 Task: Search one way flight ticket for 2 adults, 2 infants in seat and 1 infant on lap in first from Staunton/waynesboro/harrisonburg: Shenandoah Valley Regional Airport to Gillette: Gillette Campbell County Airport on 5-1-2023. Choice of flights is American. Number of bags: 1 checked bag. Price is upto 45000. Outbound departure time preference is 20:30.
Action: Mouse moved to (195, 355)
Screenshot: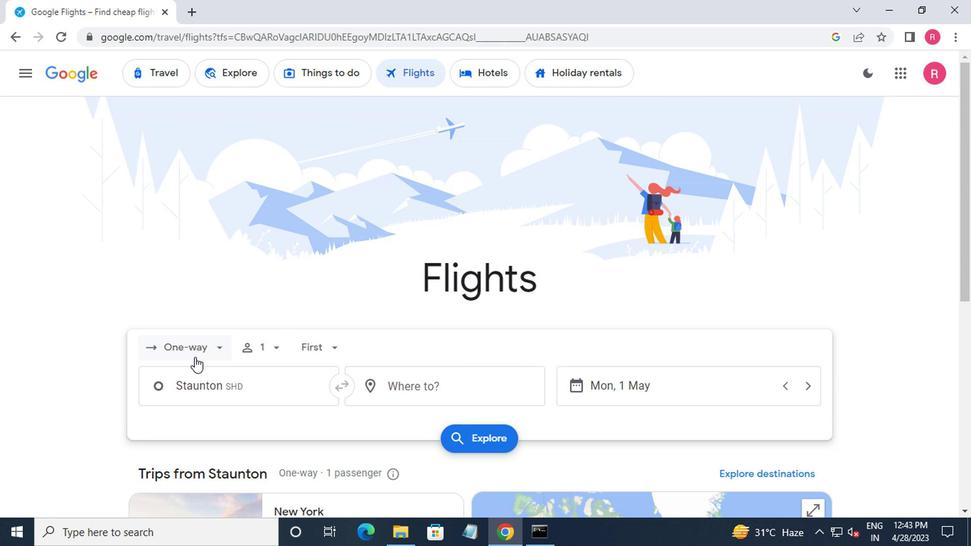 
Action: Mouse pressed left at (195, 355)
Screenshot: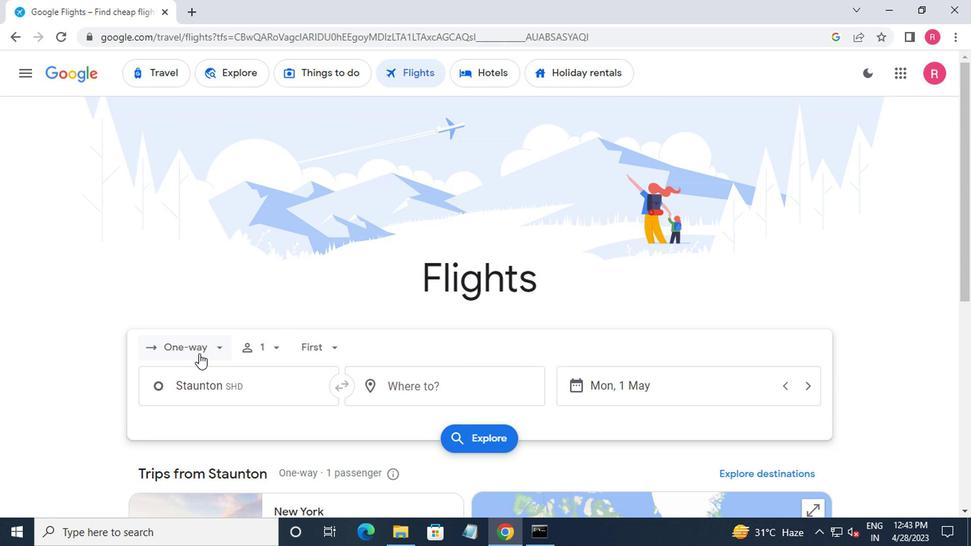 
Action: Mouse moved to (184, 420)
Screenshot: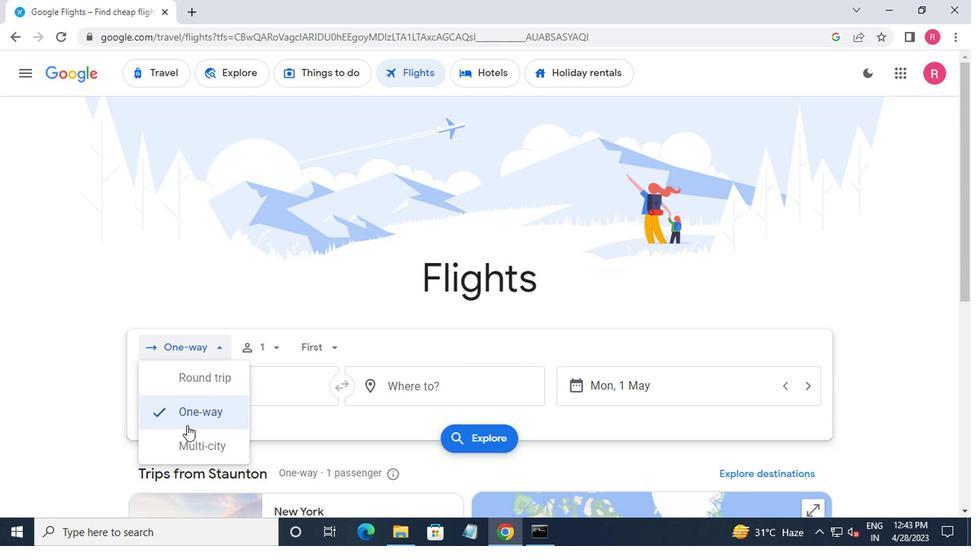 
Action: Mouse pressed left at (184, 420)
Screenshot: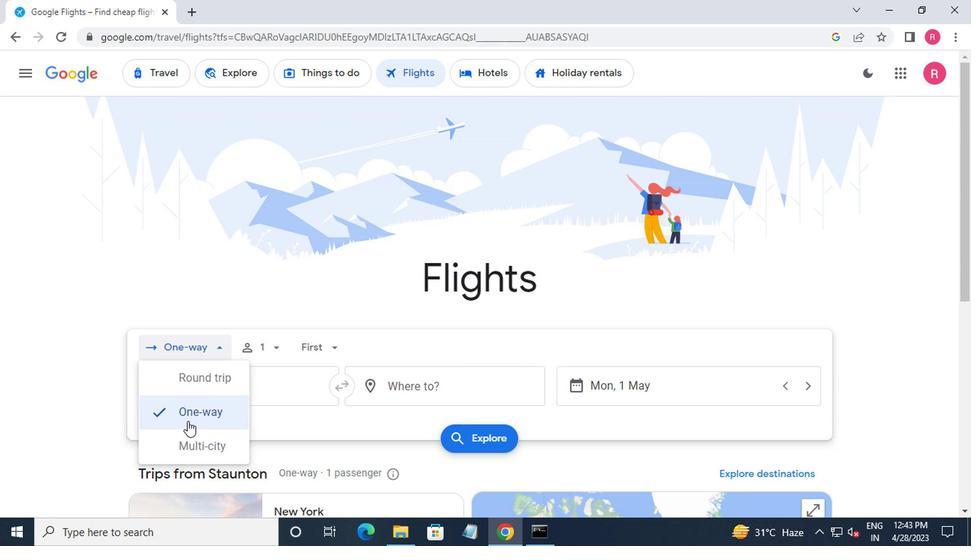 
Action: Mouse moved to (272, 355)
Screenshot: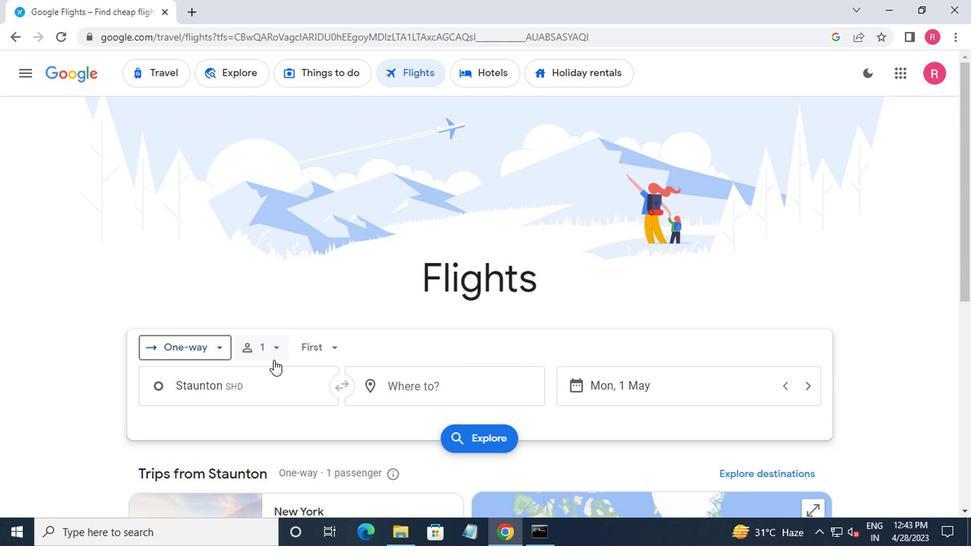 
Action: Mouse pressed left at (272, 355)
Screenshot: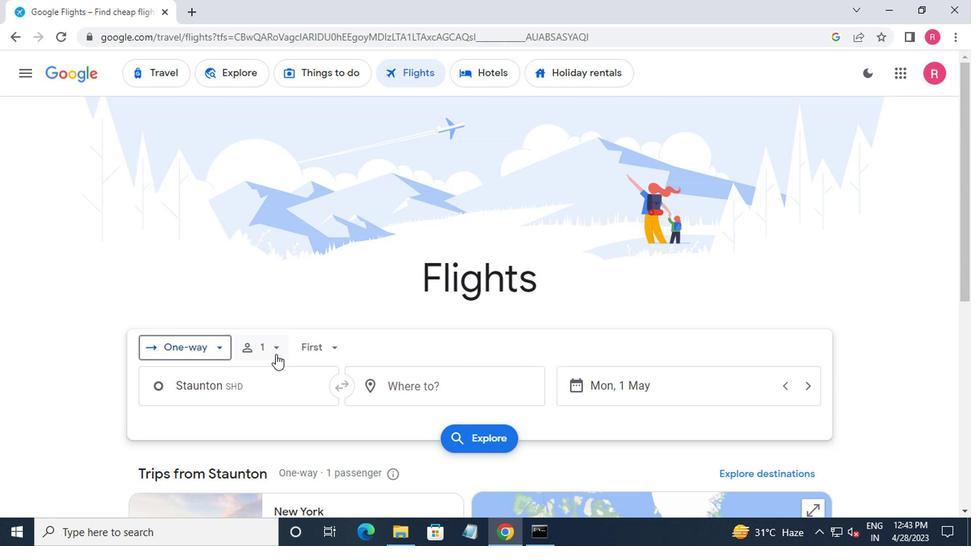 
Action: Mouse moved to (379, 426)
Screenshot: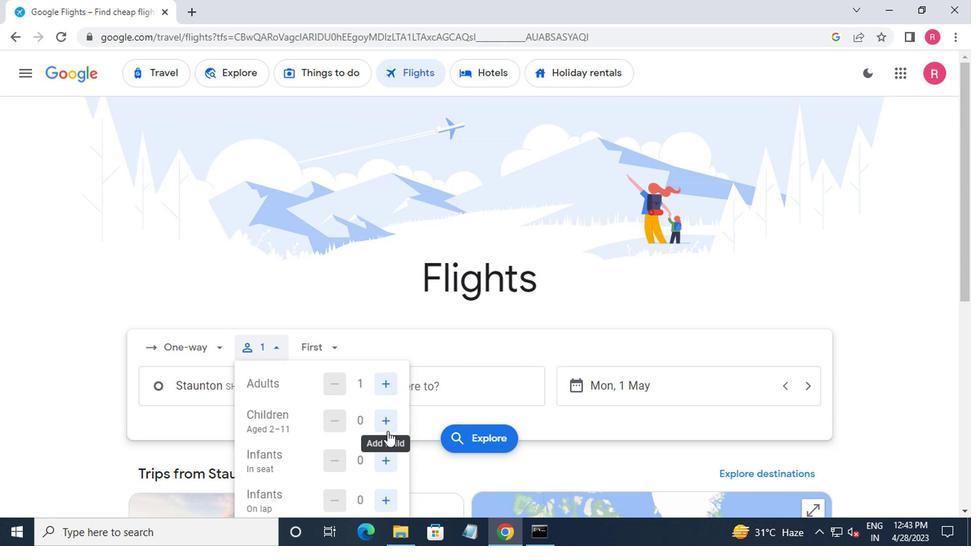 
Action: Mouse pressed left at (379, 426)
Screenshot: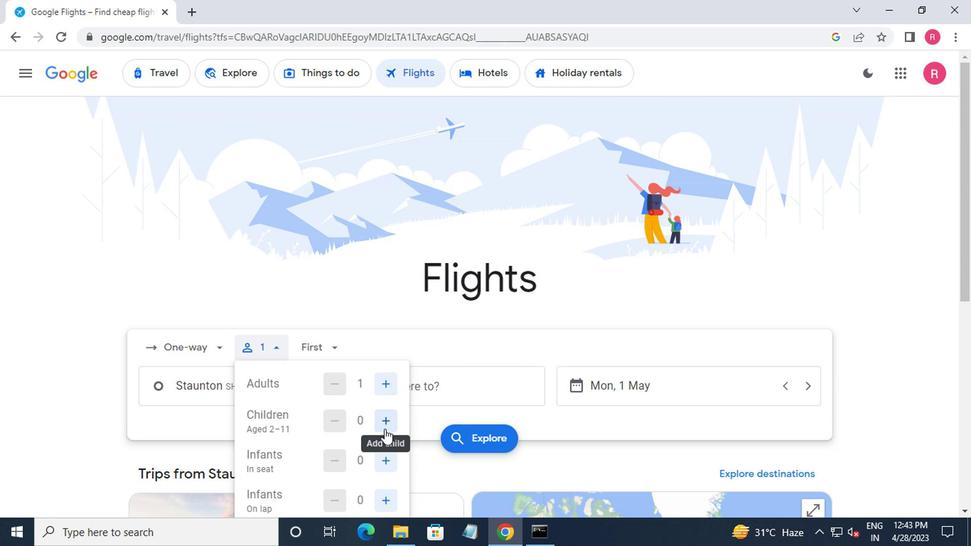 
Action: Mouse moved to (384, 459)
Screenshot: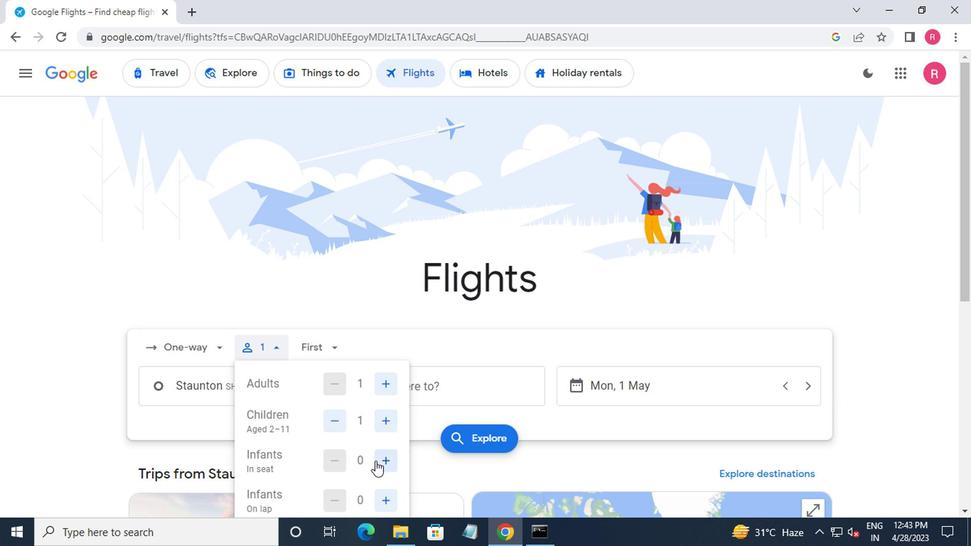 
Action: Mouse pressed left at (384, 459)
Screenshot: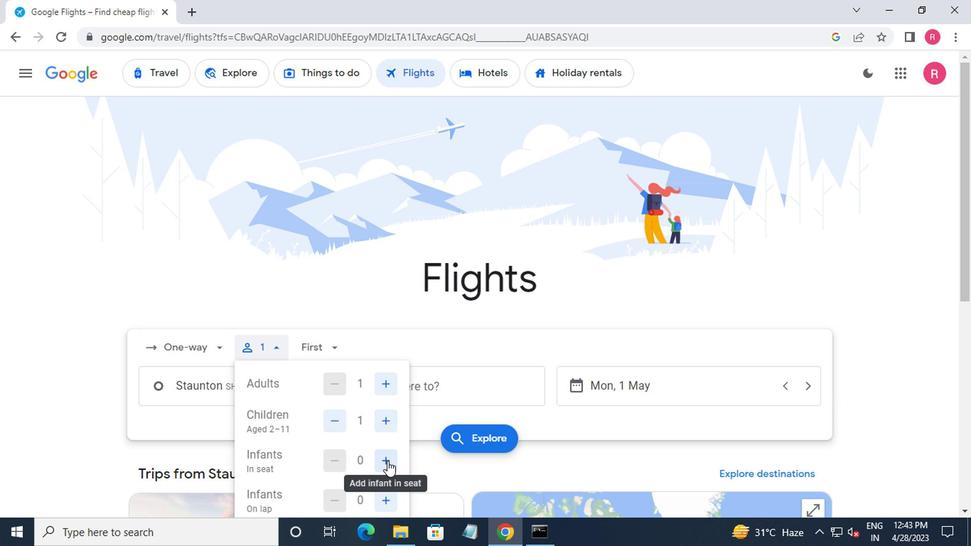 
Action: Mouse moved to (310, 344)
Screenshot: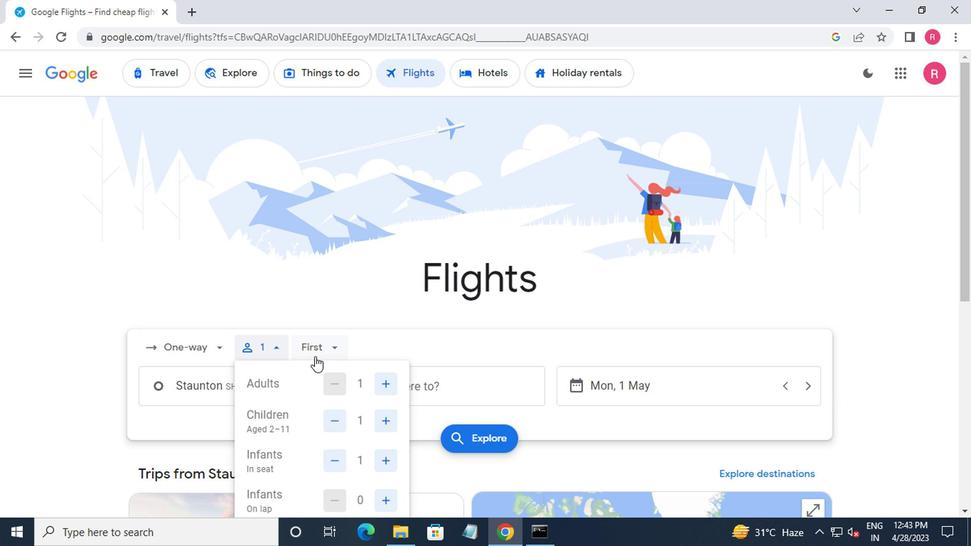 
Action: Mouse pressed left at (310, 344)
Screenshot: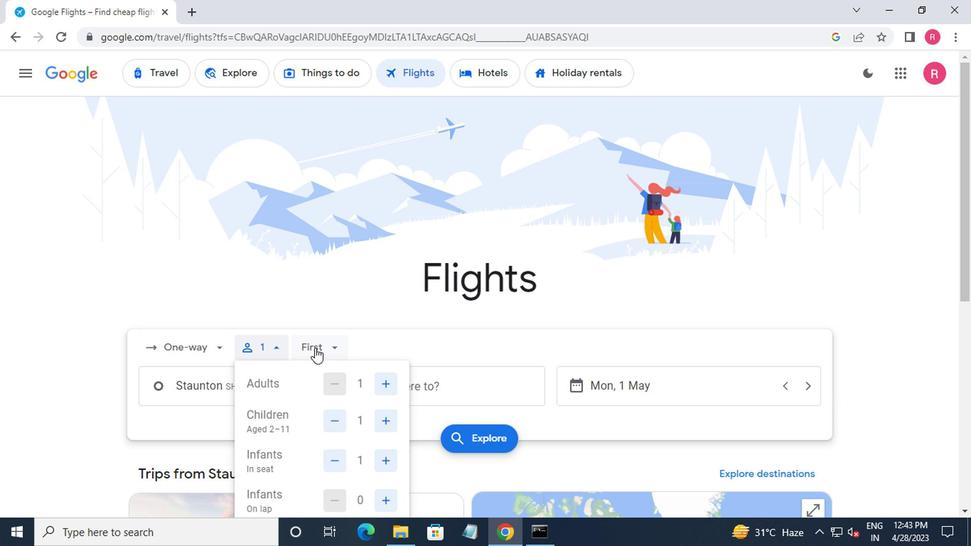 
Action: Mouse moved to (363, 407)
Screenshot: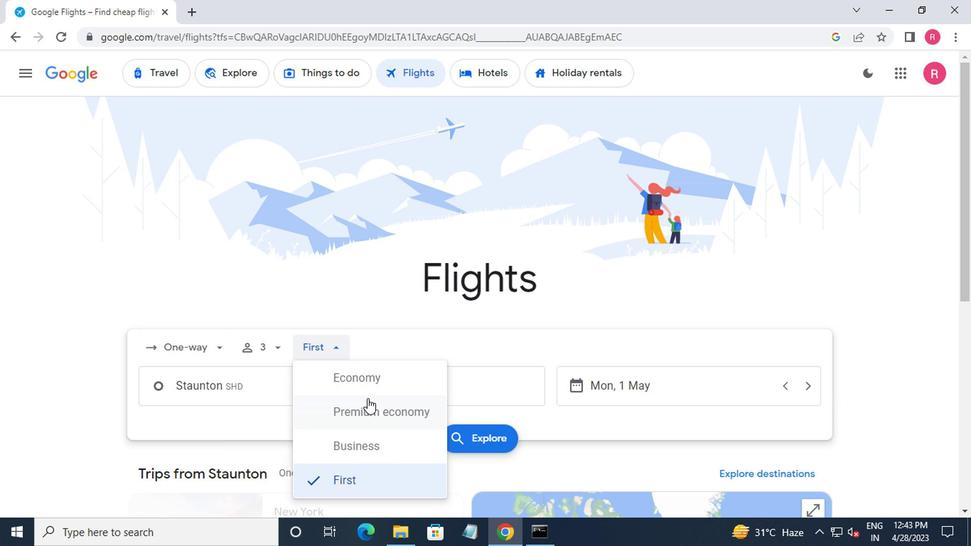 
Action: Mouse pressed left at (363, 407)
Screenshot: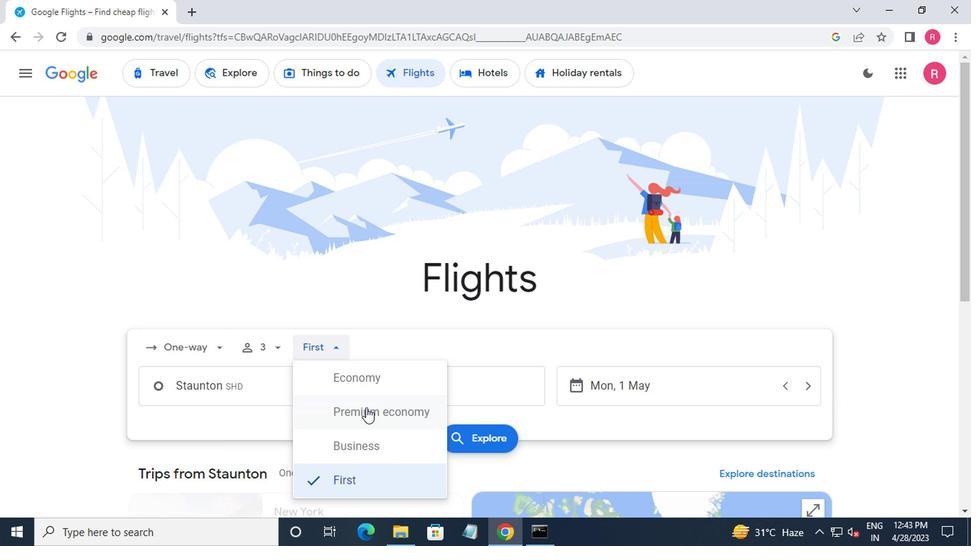 
Action: Mouse moved to (266, 397)
Screenshot: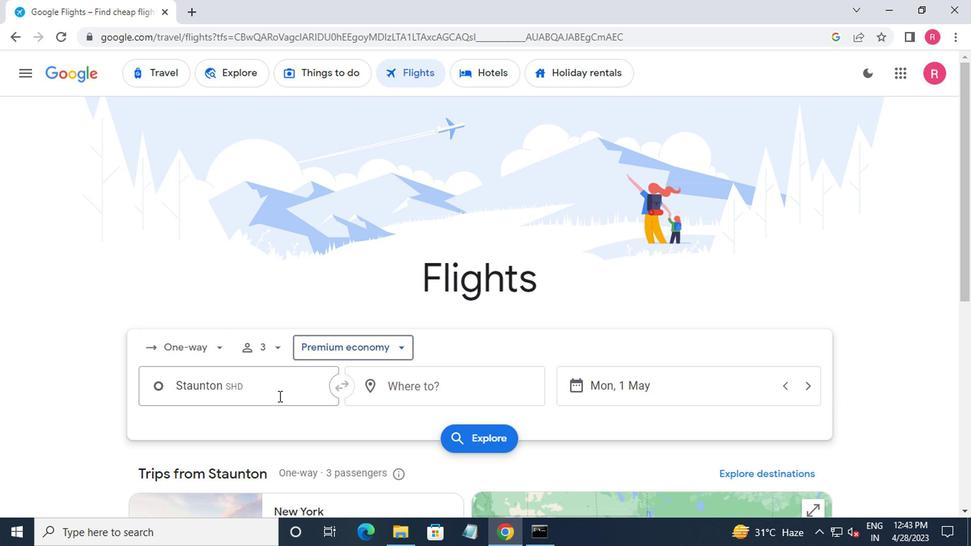 
Action: Mouse pressed left at (266, 397)
Screenshot: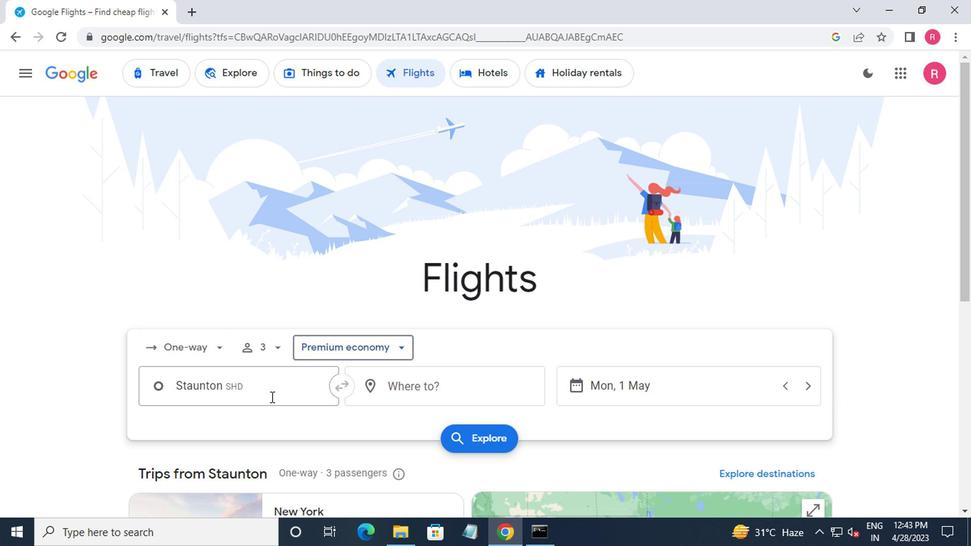 
Action: Mouse moved to (263, 407)
Screenshot: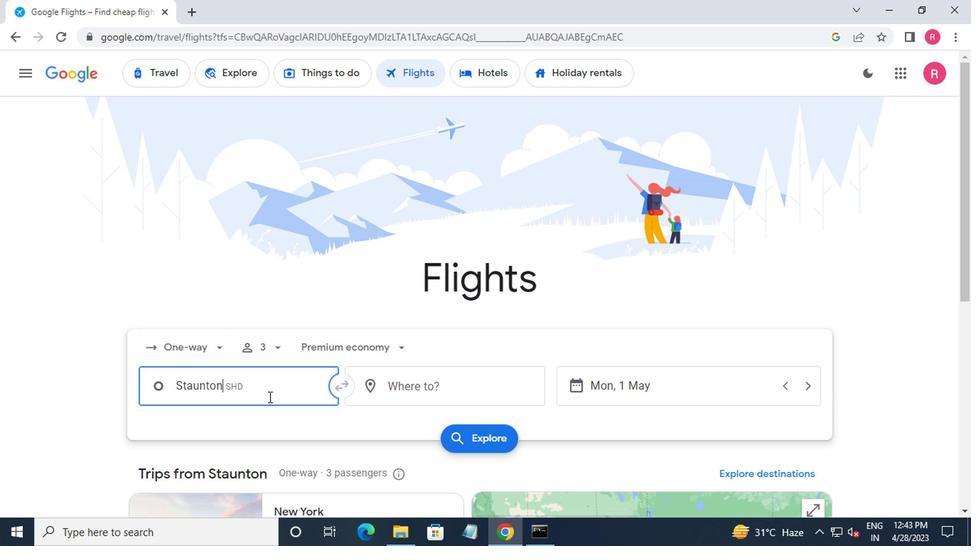 
Action: Key pressed <Key.shift>RONALD<Key.space>
Screenshot: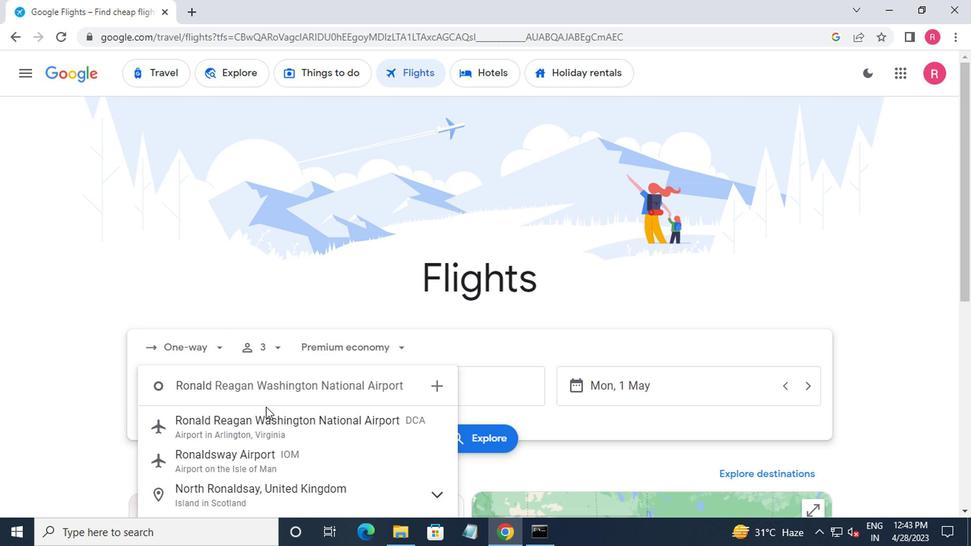 
Action: Mouse moved to (270, 424)
Screenshot: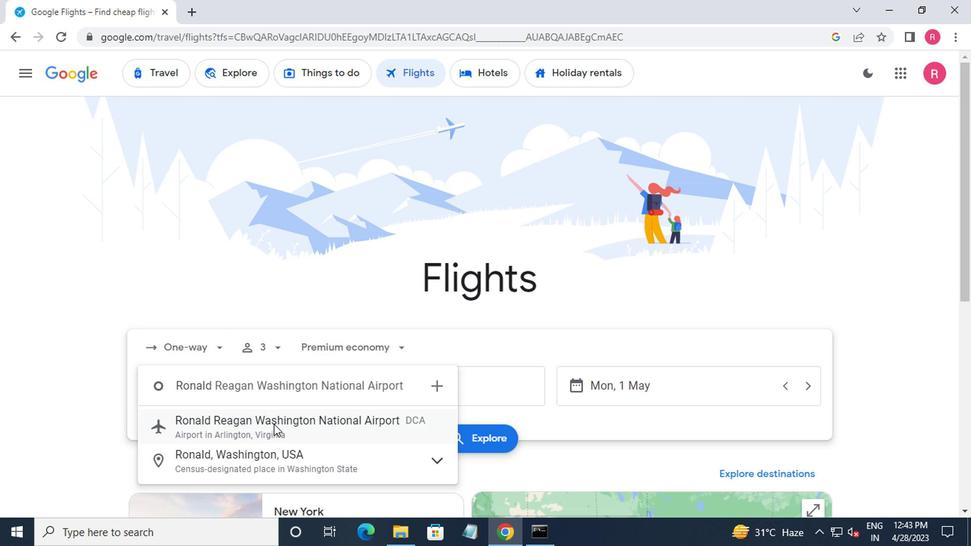 
Action: Mouse pressed left at (270, 424)
Screenshot: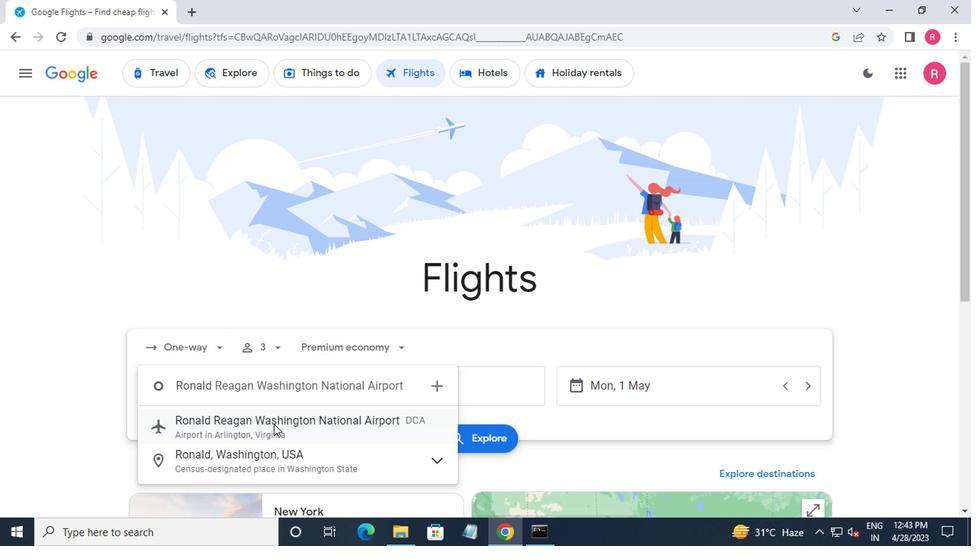 
Action: Mouse moved to (389, 383)
Screenshot: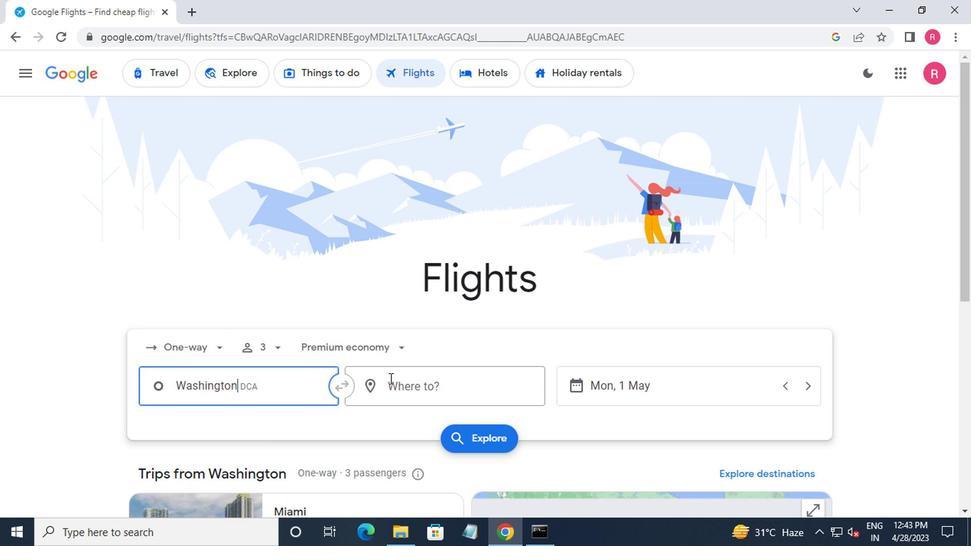 
Action: Mouse pressed left at (389, 383)
Screenshot: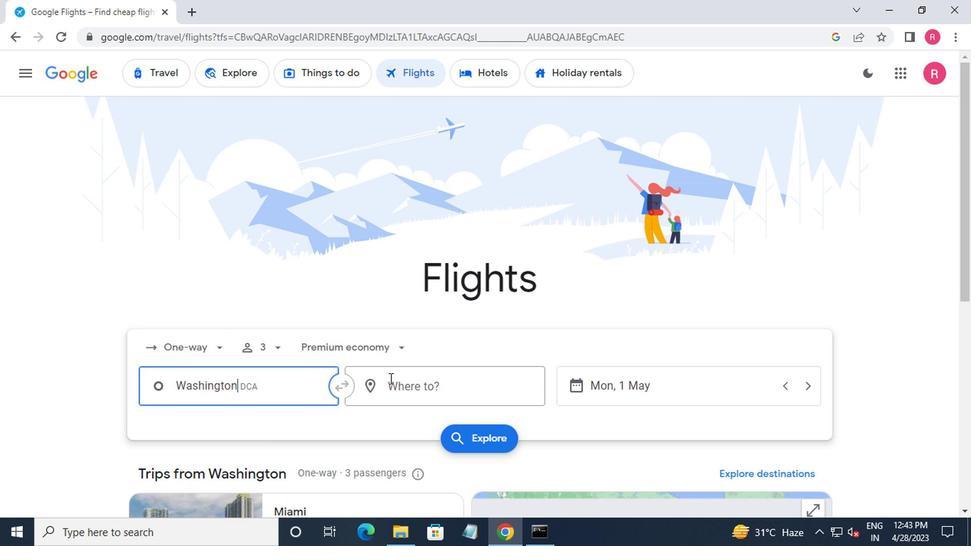 
Action: Mouse moved to (370, 333)
Screenshot: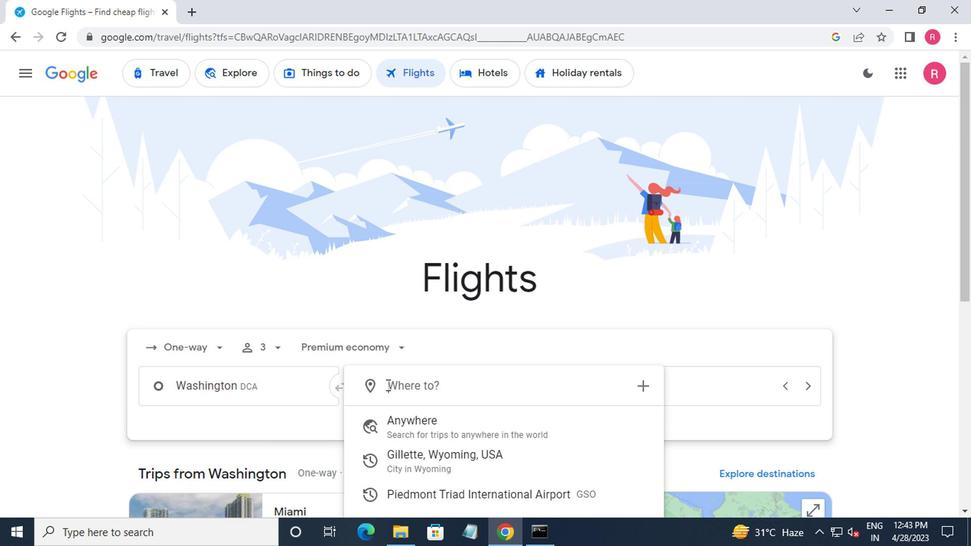 
Action: Key pressed <Key.shift>CHICAGO<Key.space><Key.shift>R
Screenshot: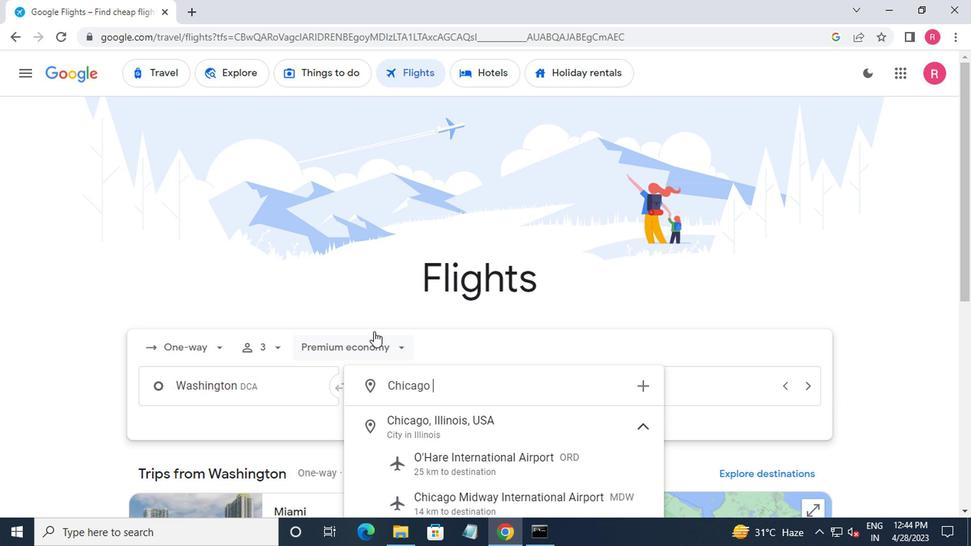 
Action: Mouse moved to (432, 425)
Screenshot: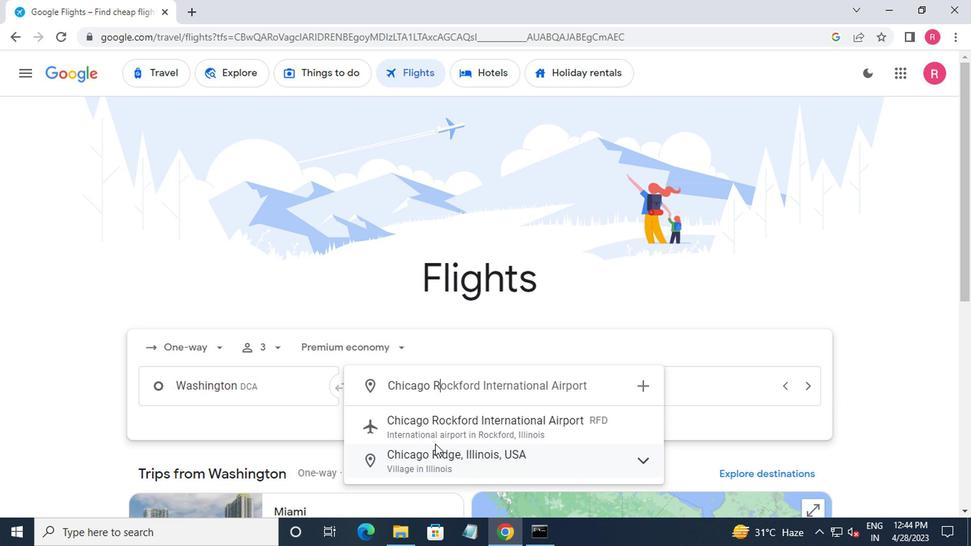 
Action: Mouse pressed left at (432, 425)
Screenshot: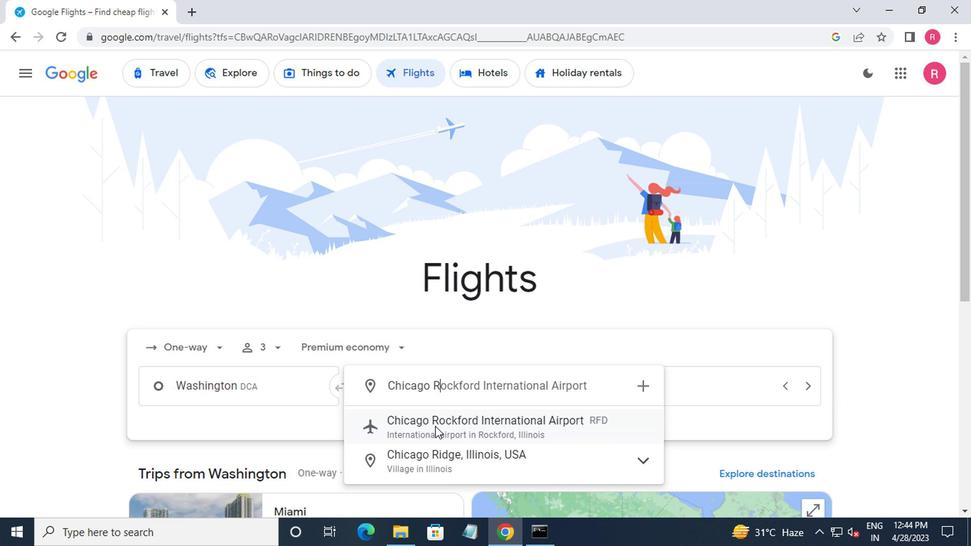 
Action: Mouse moved to (675, 397)
Screenshot: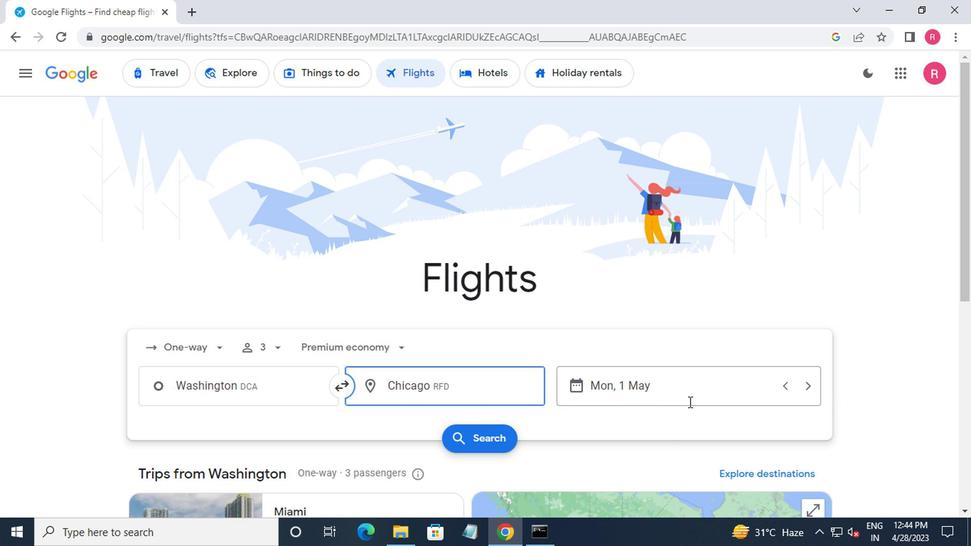 
Action: Mouse pressed left at (675, 397)
Screenshot: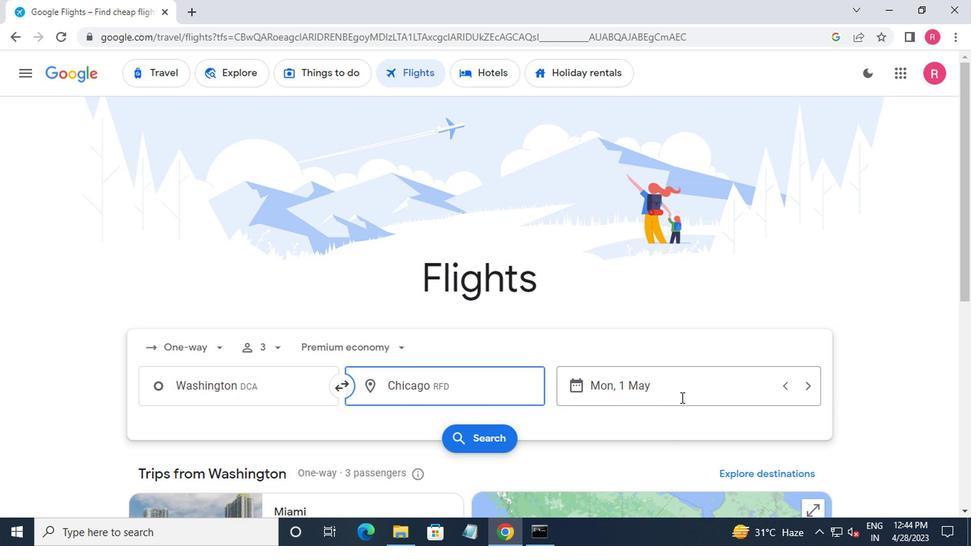 
Action: Mouse moved to (623, 271)
Screenshot: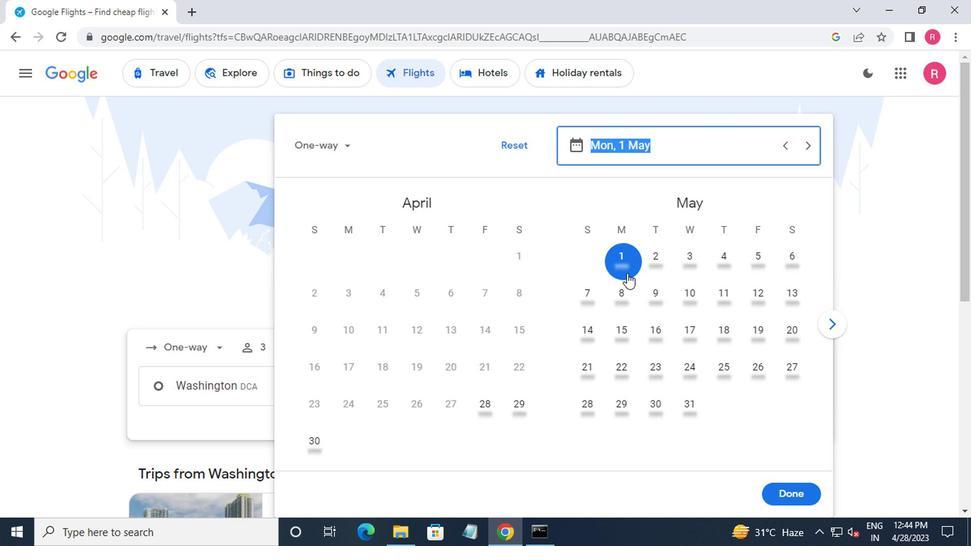 
Action: Mouse pressed left at (623, 271)
Screenshot: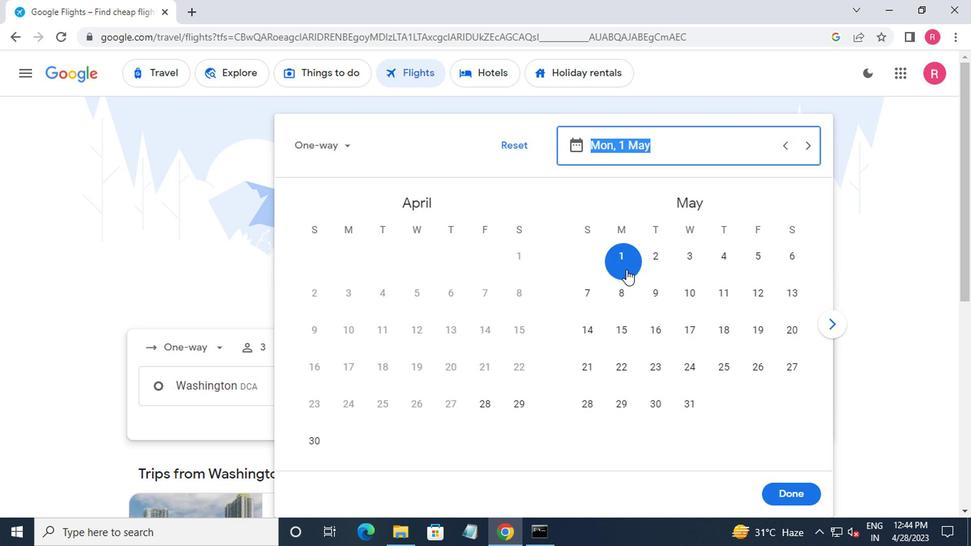 
Action: Mouse moved to (773, 489)
Screenshot: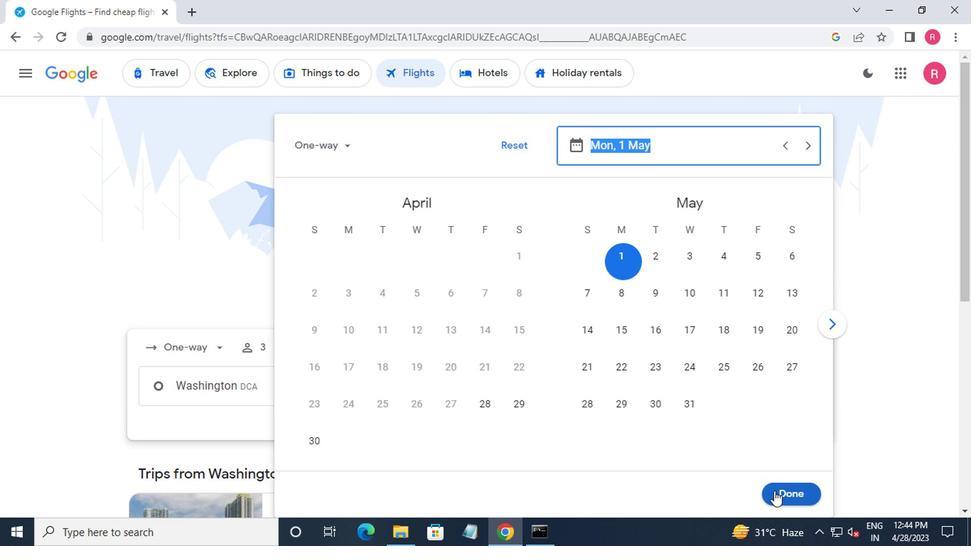
Action: Mouse pressed left at (773, 489)
Screenshot: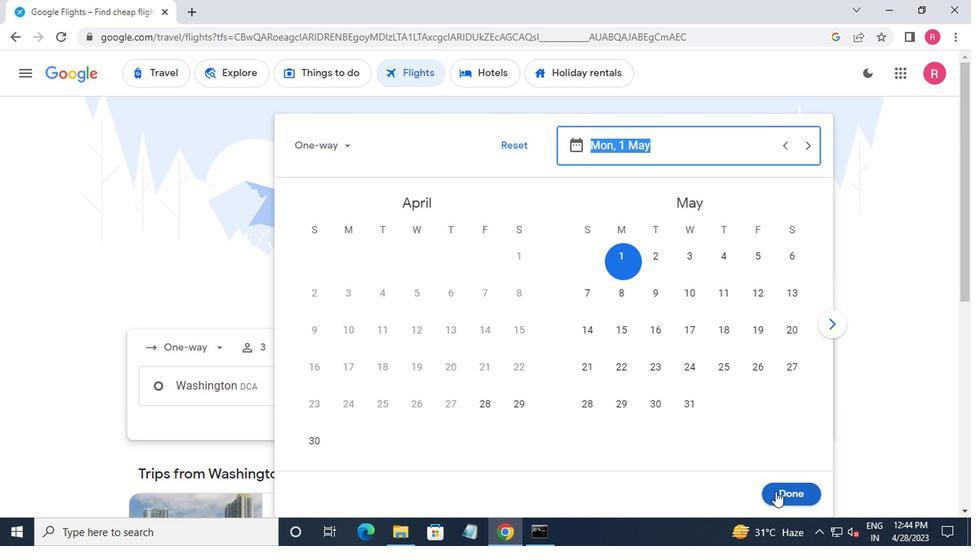 
Action: Mouse moved to (463, 441)
Screenshot: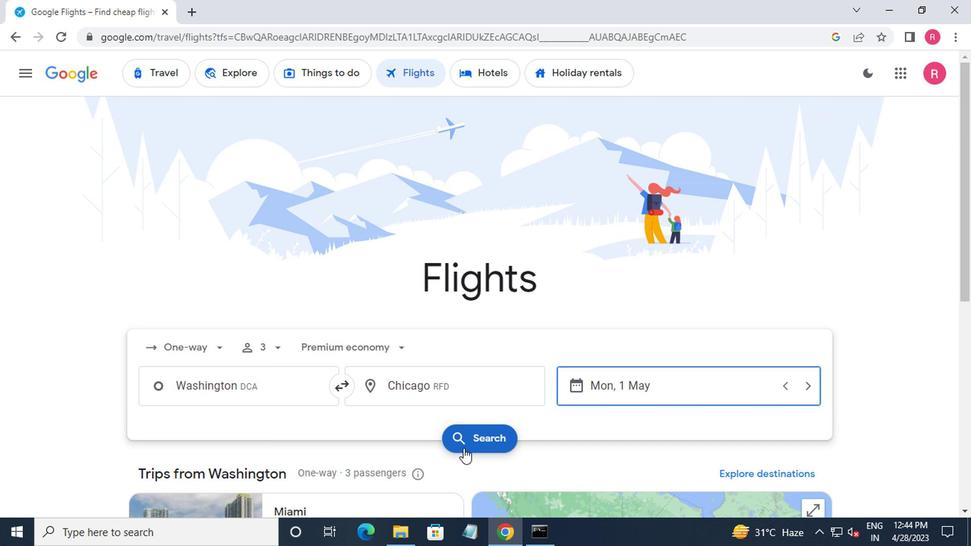 
Action: Mouse pressed left at (463, 441)
Screenshot: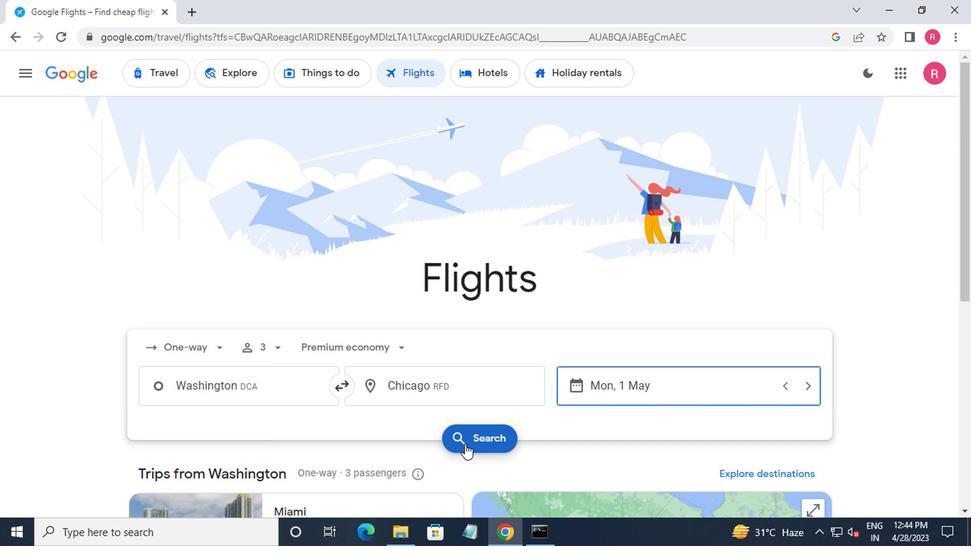 
Action: Mouse moved to (136, 213)
Screenshot: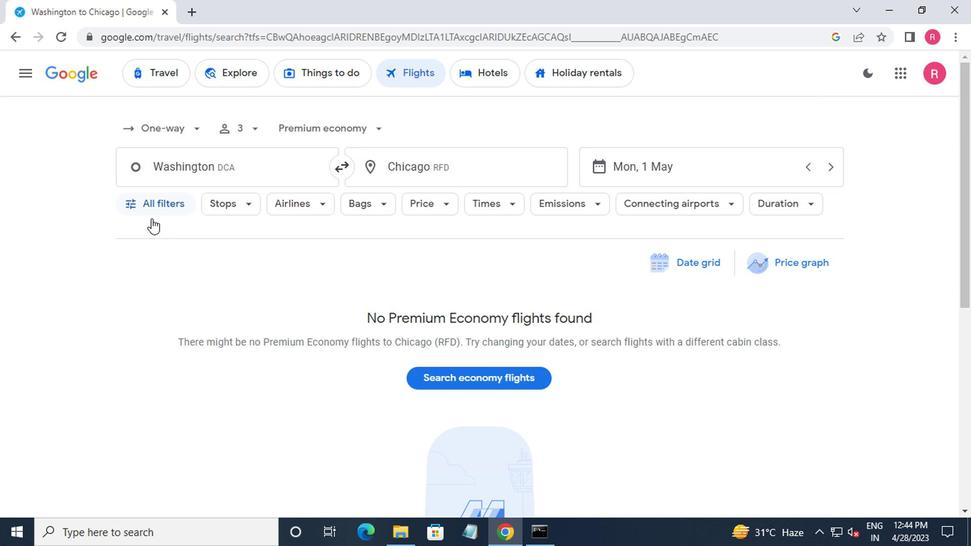 
Action: Mouse pressed left at (136, 213)
Screenshot: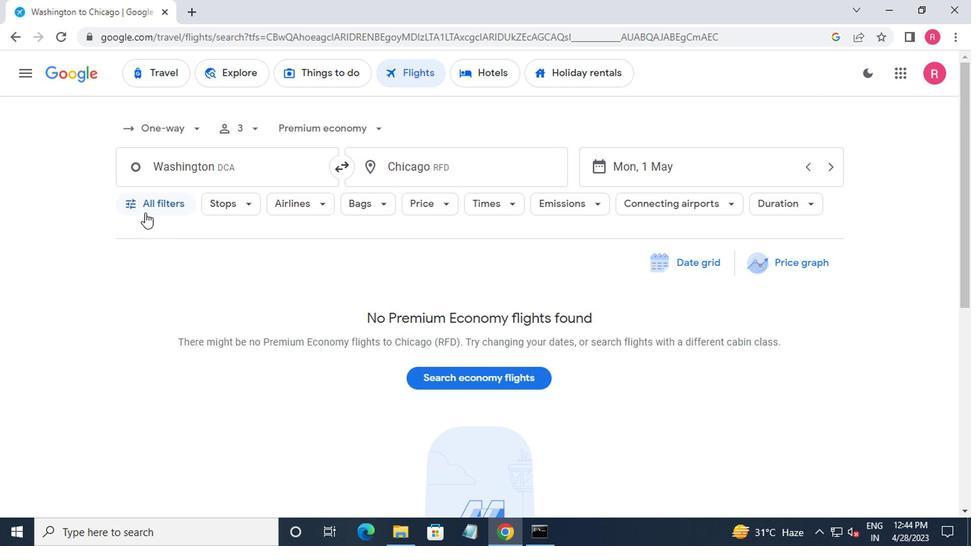
Action: Mouse moved to (191, 372)
Screenshot: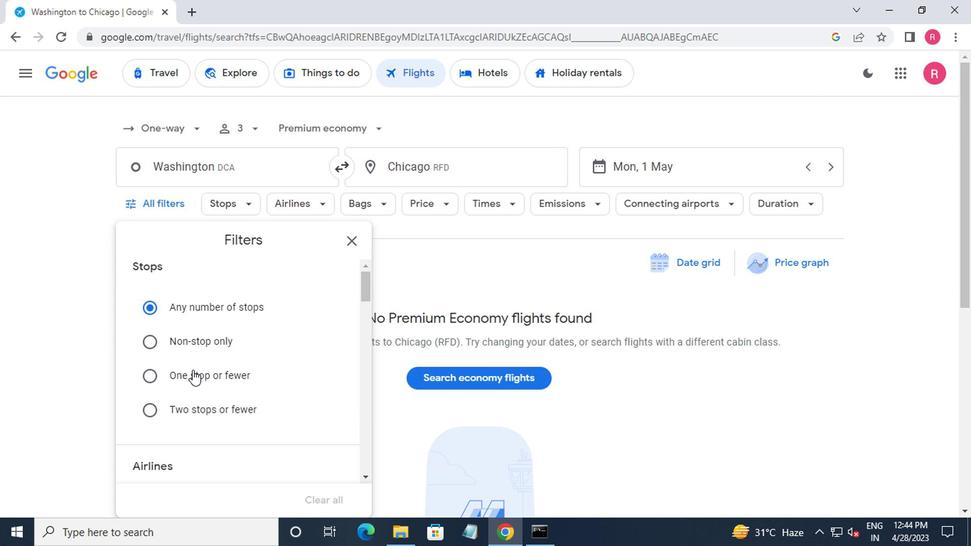 
Action: Mouse scrolled (191, 371) with delta (0, 0)
Screenshot: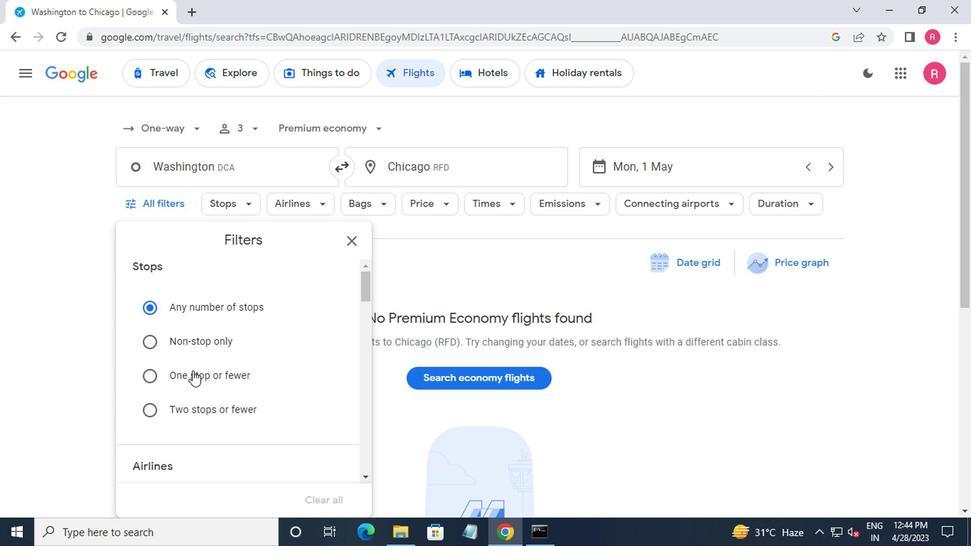 
Action: Mouse scrolled (191, 371) with delta (0, 0)
Screenshot: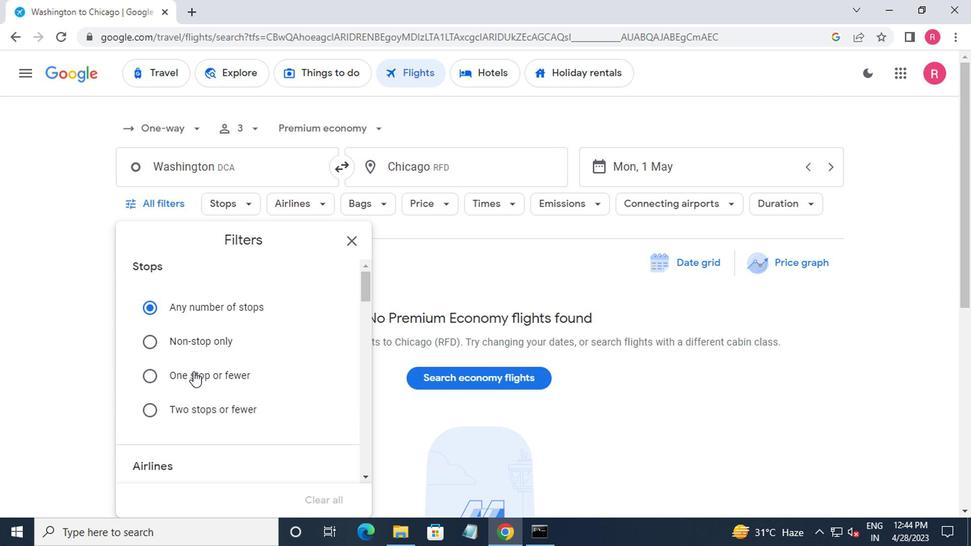 
Action: Mouse scrolled (191, 371) with delta (0, 0)
Screenshot: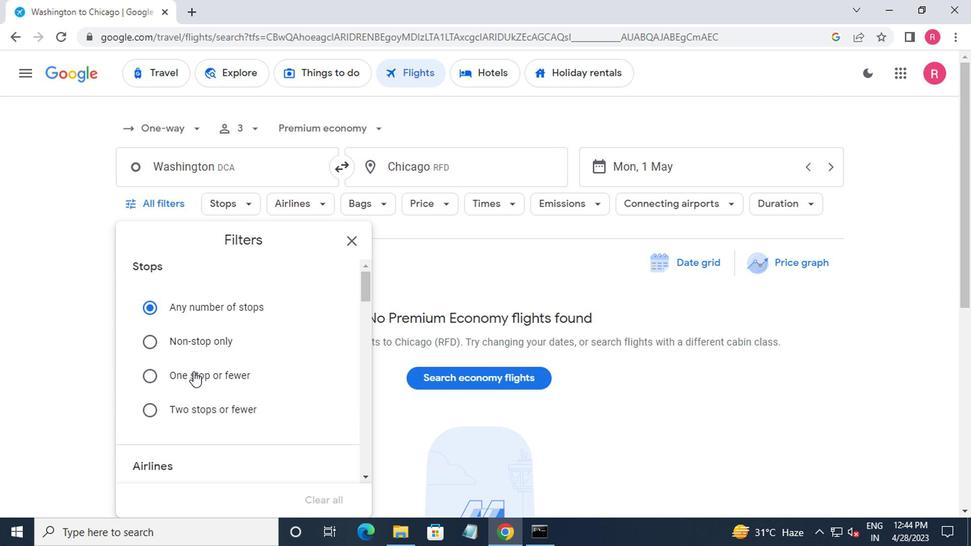 
Action: Mouse moved to (191, 372)
Screenshot: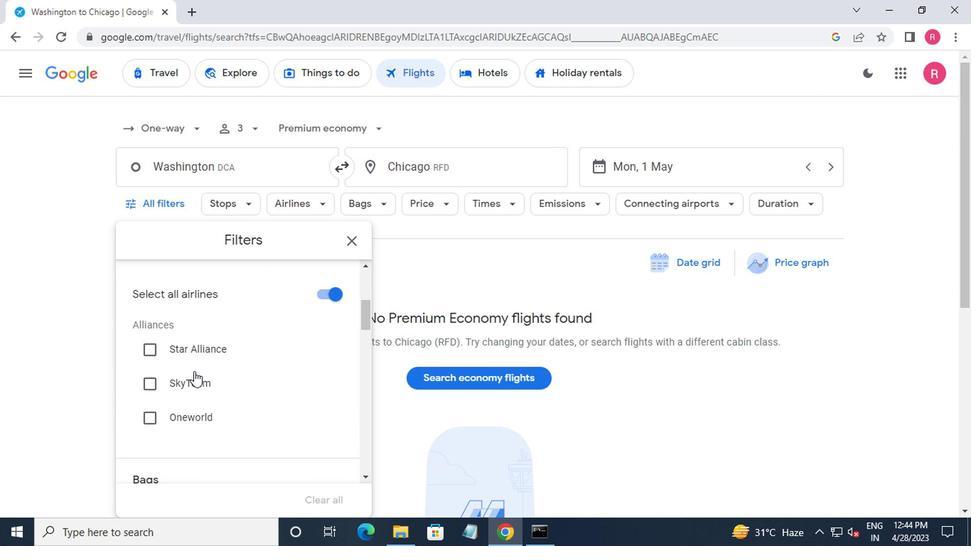 
Action: Mouse scrolled (191, 371) with delta (0, 0)
Screenshot: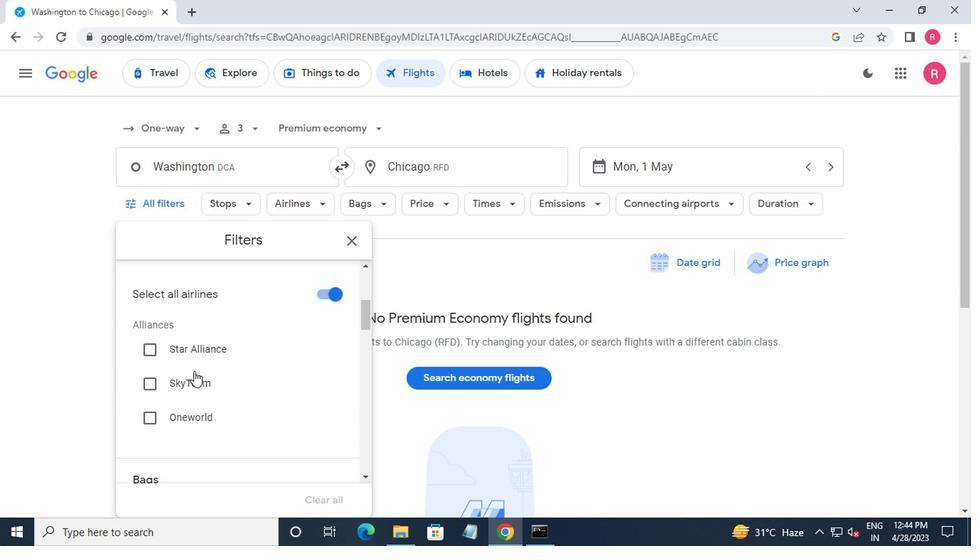 
Action: Mouse scrolled (191, 371) with delta (0, 0)
Screenshot: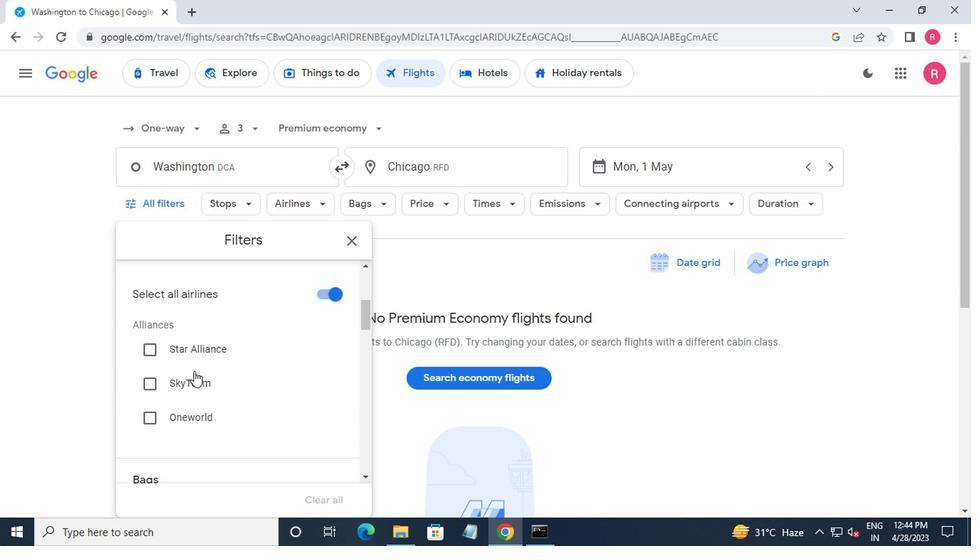 
Action: Mouse scrolled (191, 371) with delta (0, 0)
Screenshot: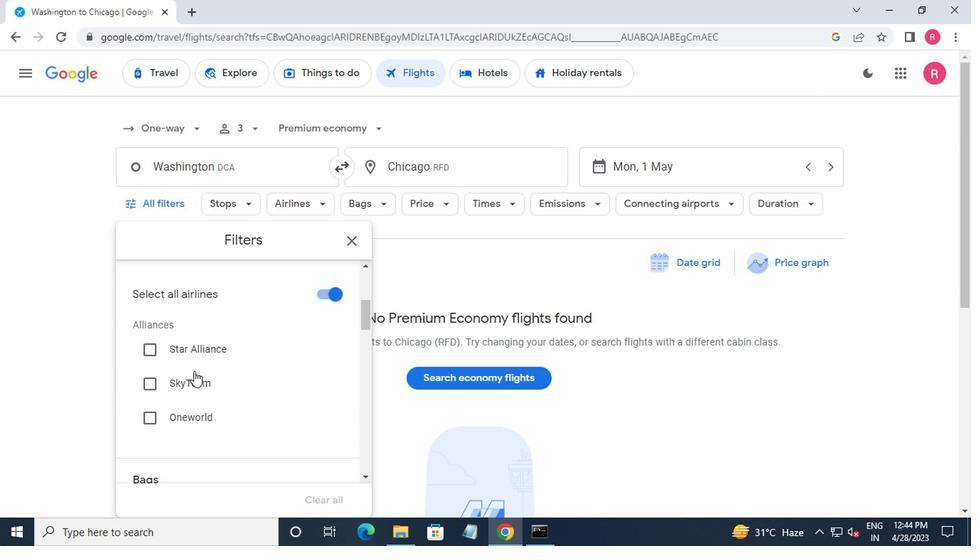 
Action: Mouse moved to (192, 372)
Screenshot: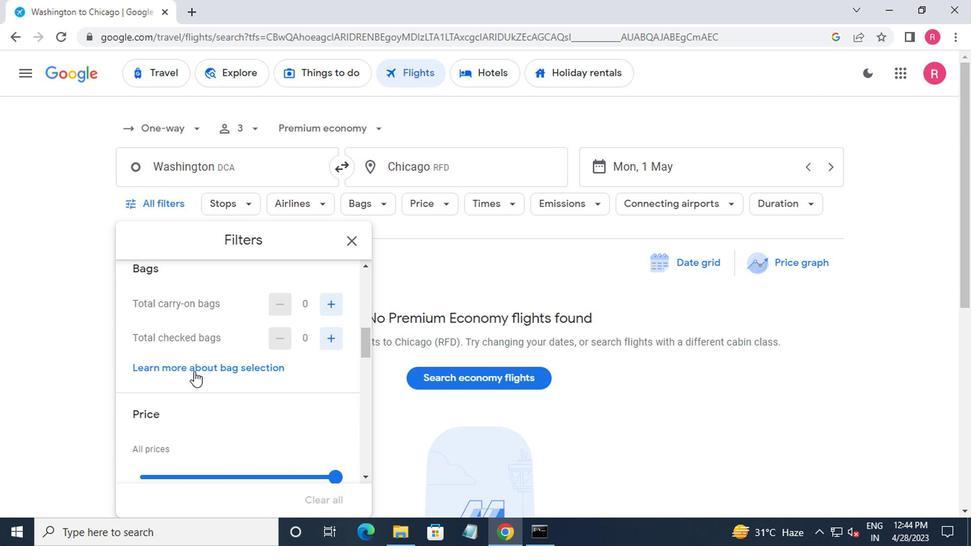 
Action: Mouse scrolled (192, 372) with delta (0, 0)
Screenshot: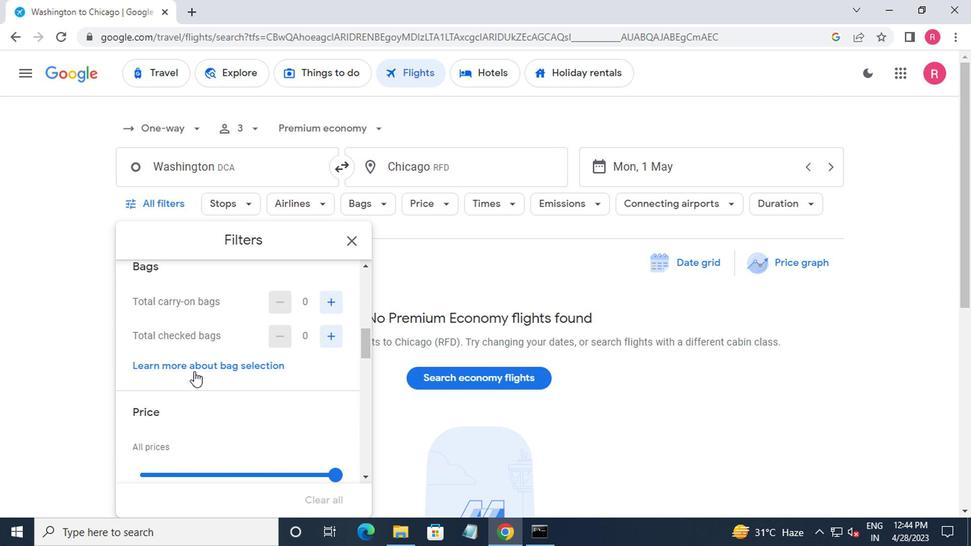 
Action: Mouse moved to (192, 372)
Screenshot: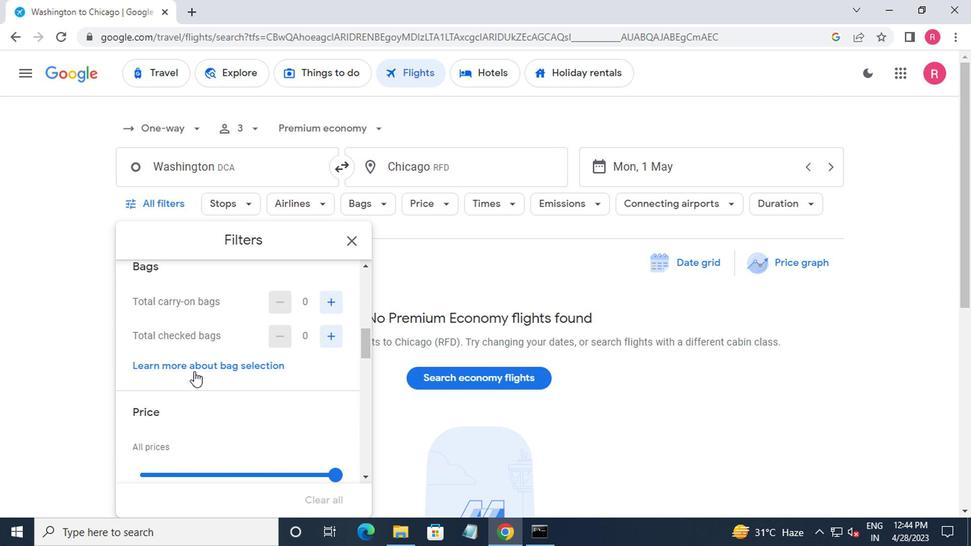 
Action: Mouse scrolled (192, 372) with delta (0, 0)
Screenshot: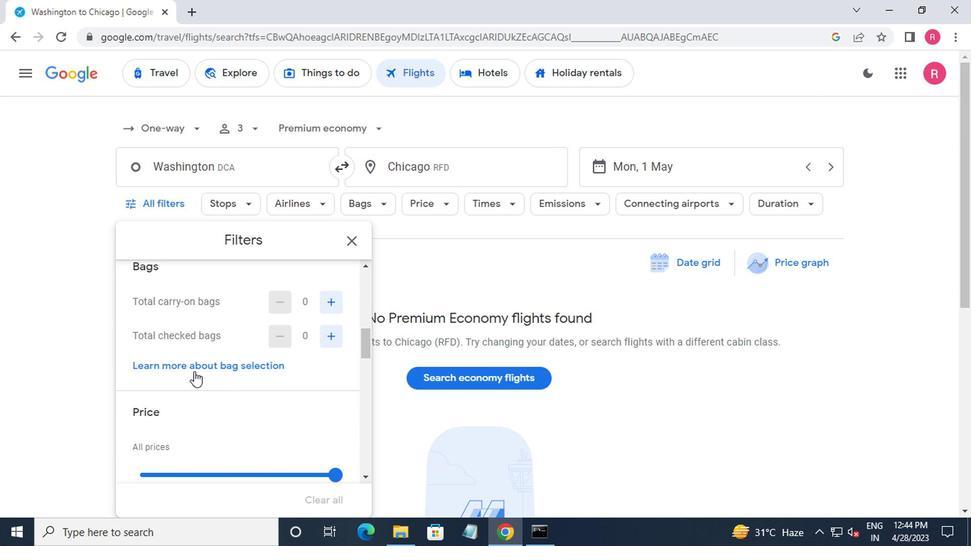 
Action: Mouse moved to (192, 370)
Screenshot: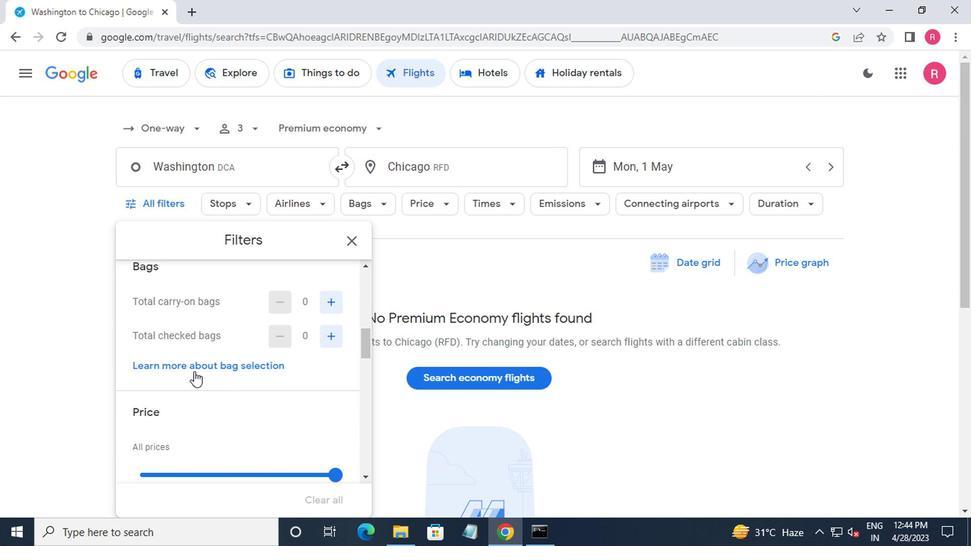 
Action: Mouse scrolled (192, 370) with delta (0, 0)
Screenshot: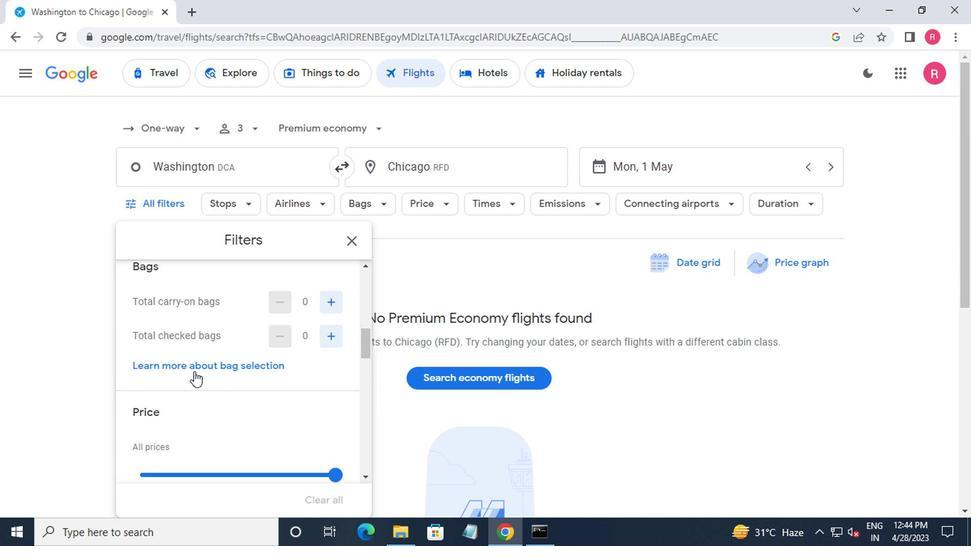 
Action: Mouse moved to (194, 369)
Screenshot: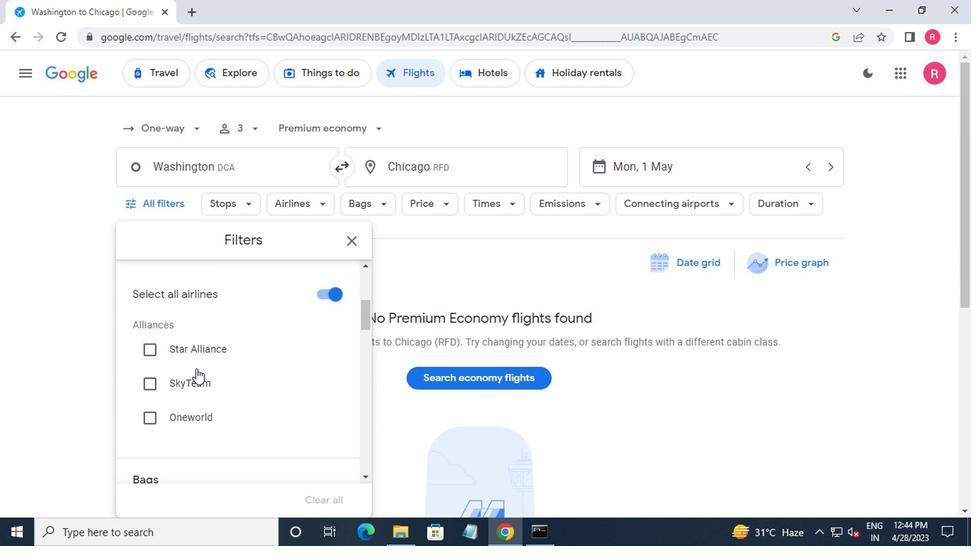 
Action: Mouse scrolled (194, 368) with delta (0, -1)
Screenshot: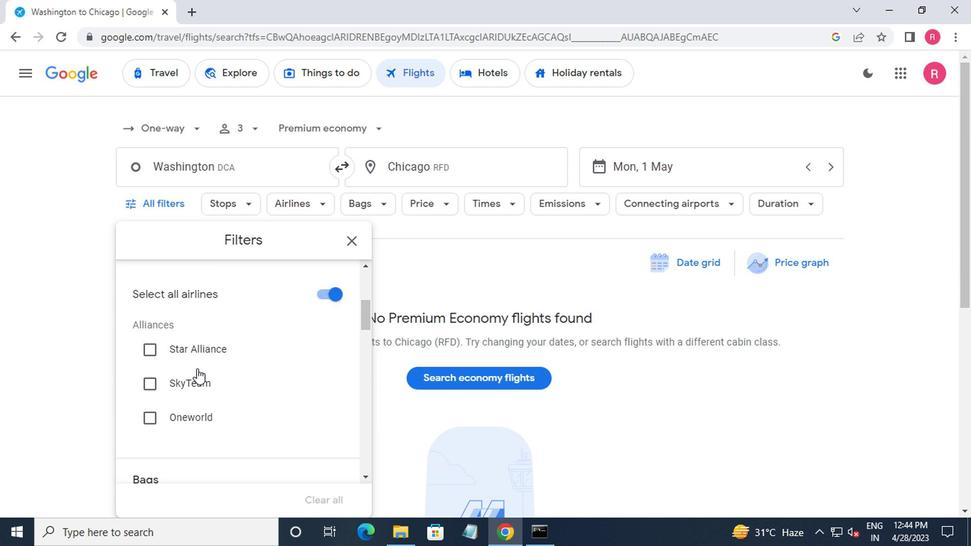 
Action: Mouse moved to (195, 369)
Screenshot: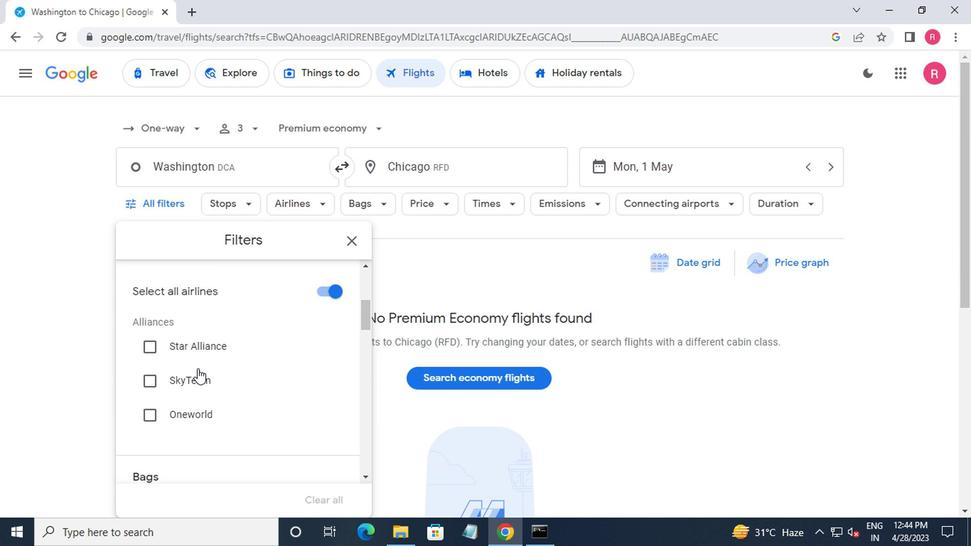 
Action: Mouse scrolled (195, 368) with delta (0, -1)
Screenshot: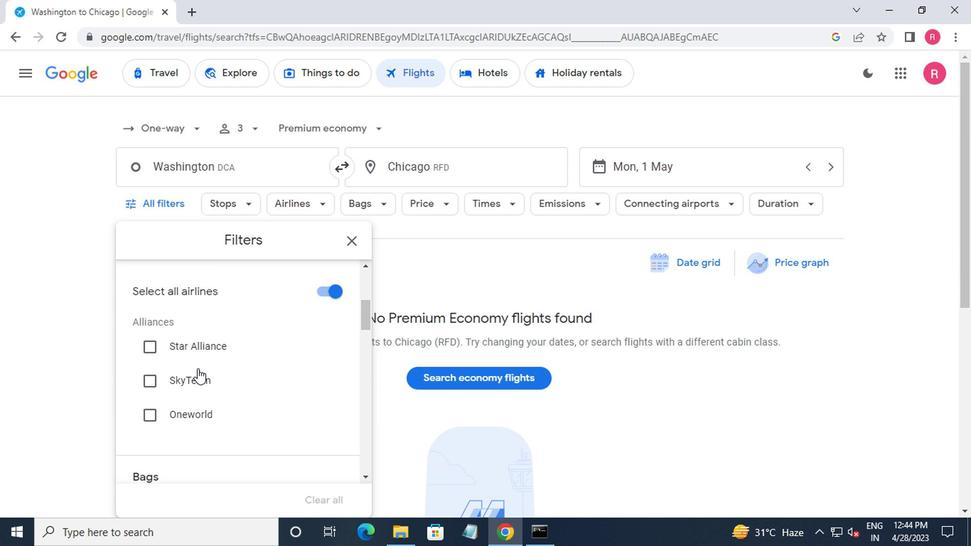 
Action: Mouse moved to (333, 401)
Screenshot: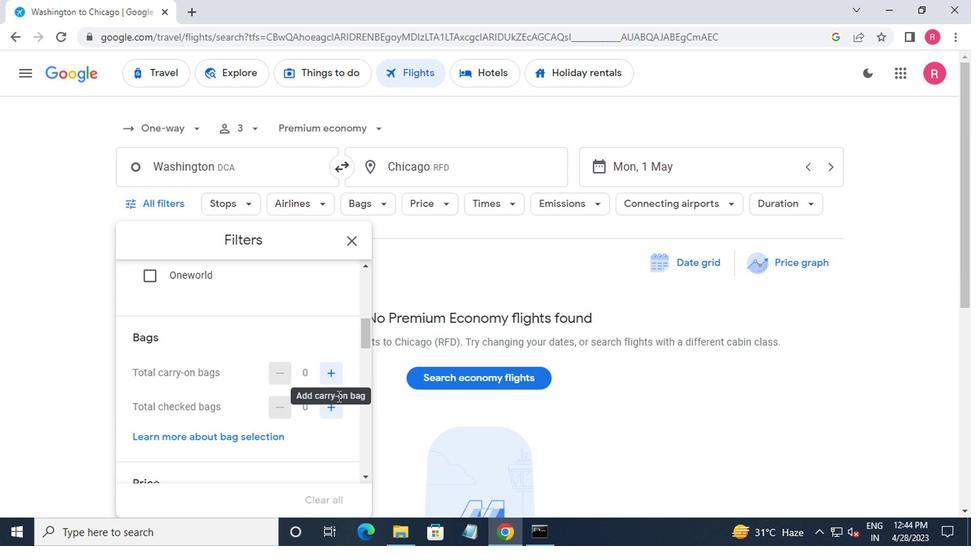 
Action: Mouse pressed left at (333, 401)
Screenshot: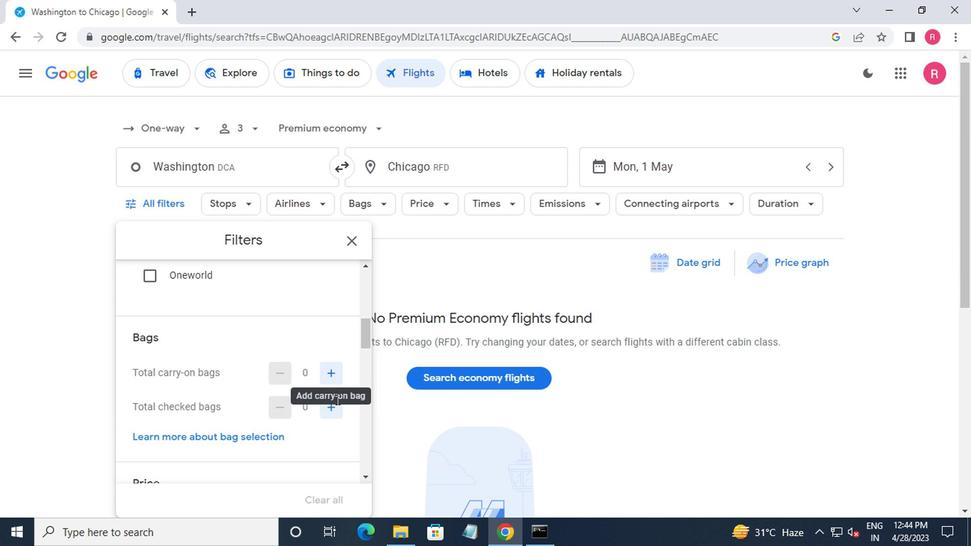 
Action: Mouse moved to (161, 210)
Screenshot: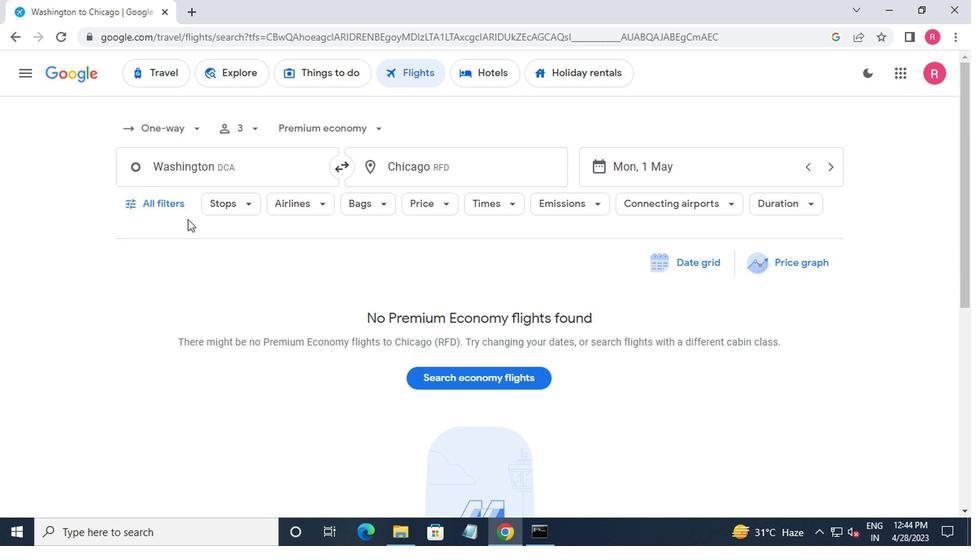 
Action: Mouse pressed left at (161, 210)
Screenshot: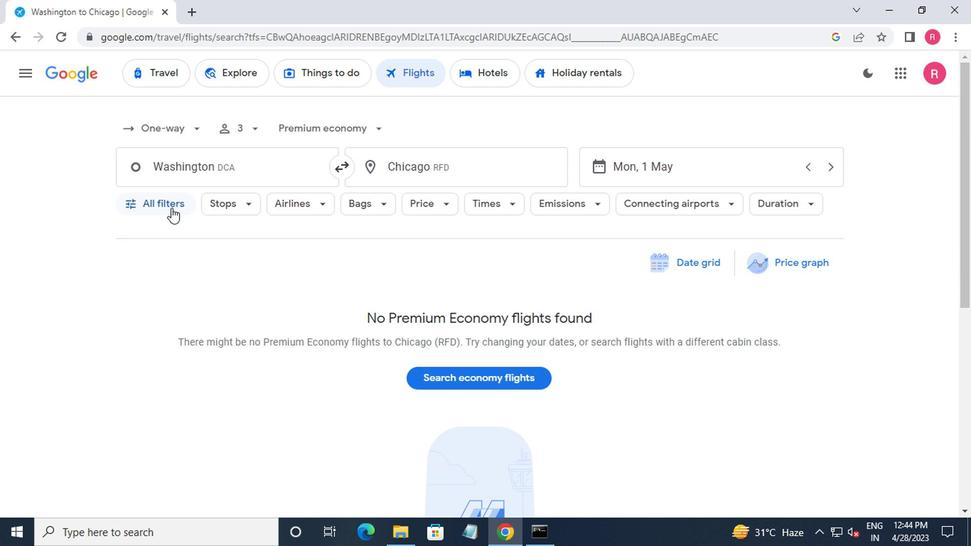 
Action: Mouse moved to (239, 346)
Screenshot: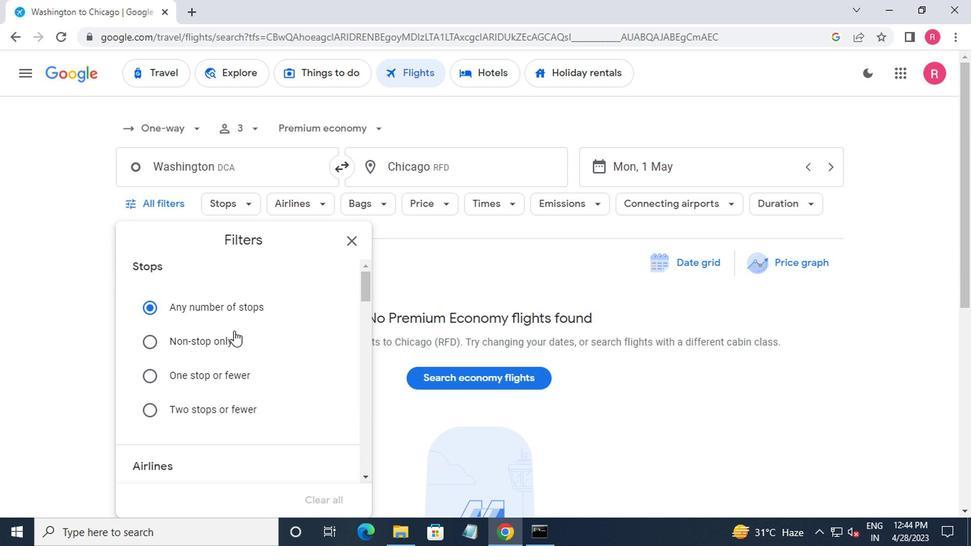 
Action: Mouse scrolled (239, 345) with delta (0, 0)
Screenshot: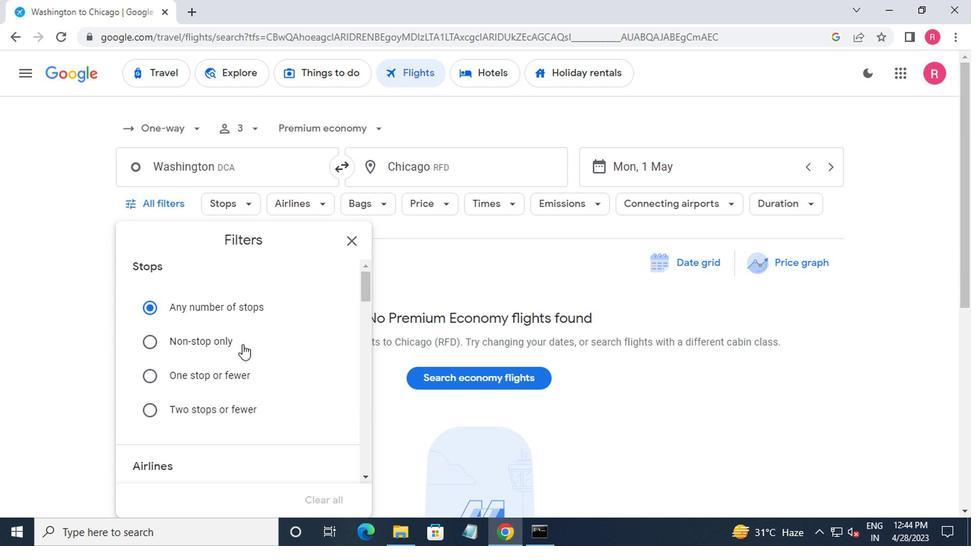 
Action: Mouse scrolled (239, 345) with delta (0, 0)
Screenshot: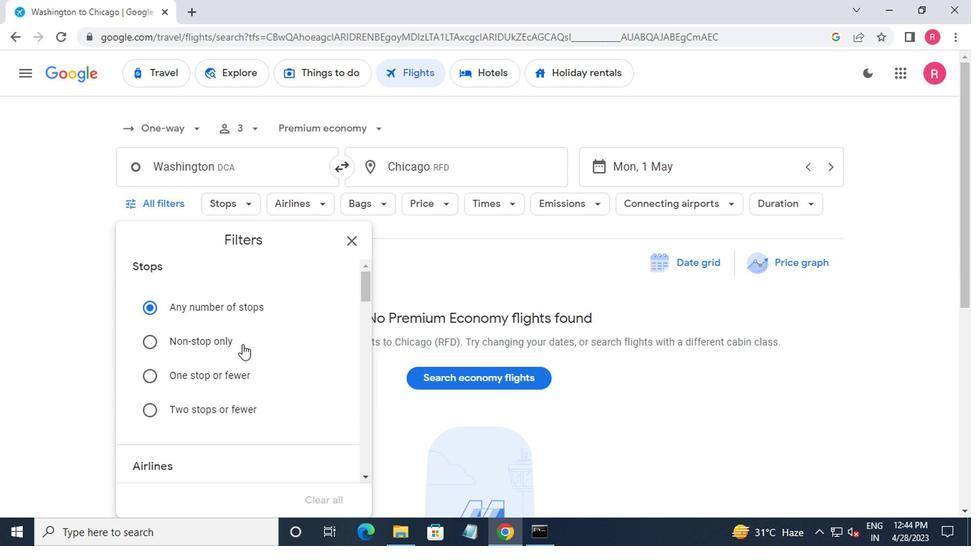 
Action: Mouse scrolled (239, 345) with delta (0, 0)
Screenshot: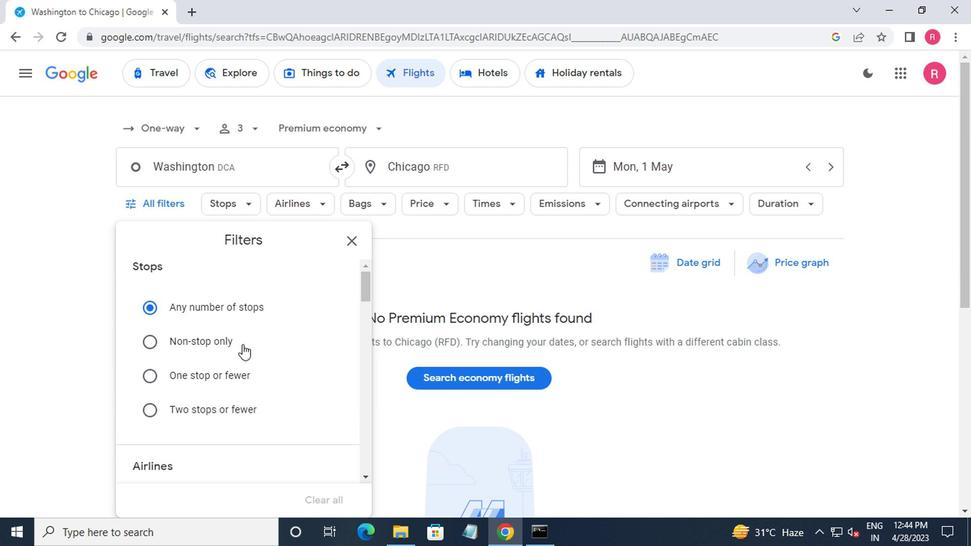 
Action: Mouse scrolled (239, 345) with delta (0, 0)
Screenshot: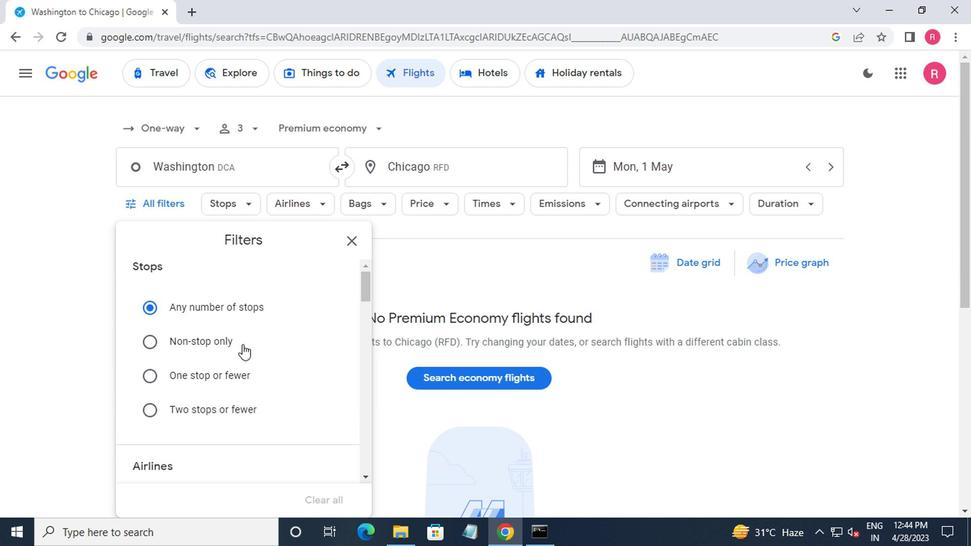 
Action: Mouse moved to (240, 347)
Screenshot: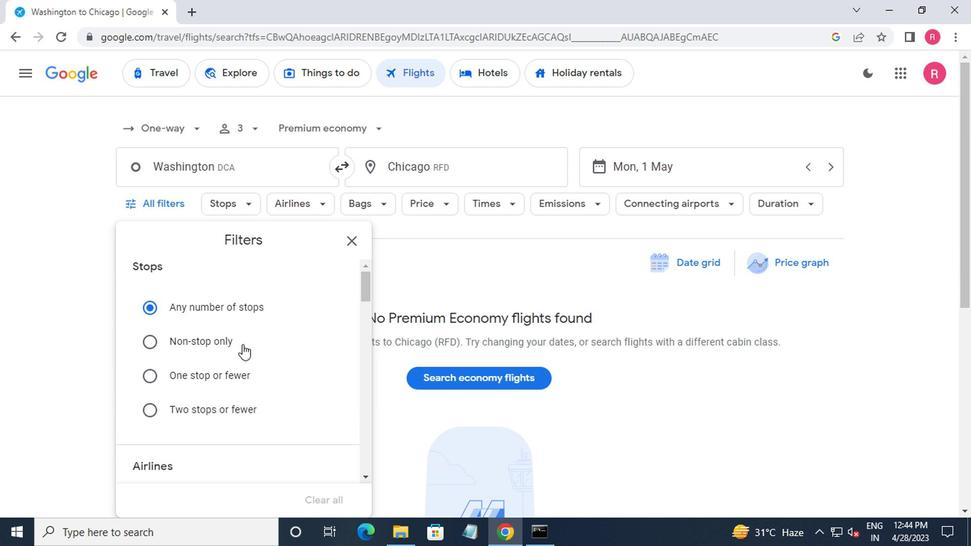 
Action: Mouse scrolled (240, 346) with delta (0, -1)
Screenshot: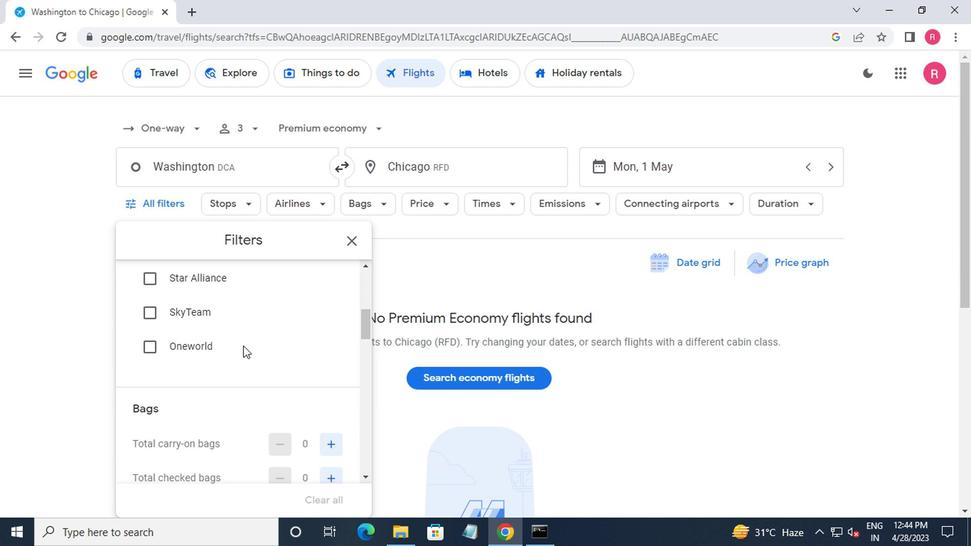 
Action: Mouse moved to (328, 414)
Screenshot: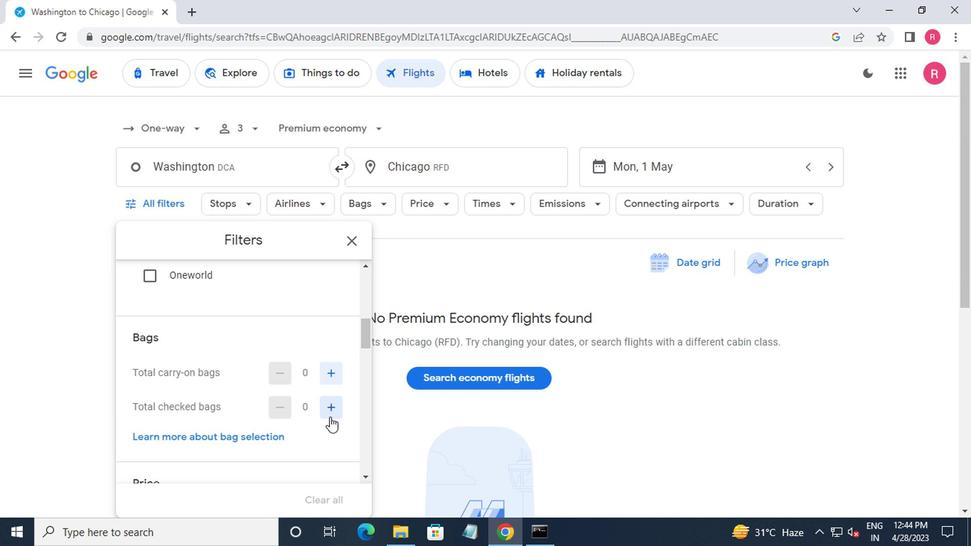 
Action: Mouse pressed left at (328, 414)
Screenshot: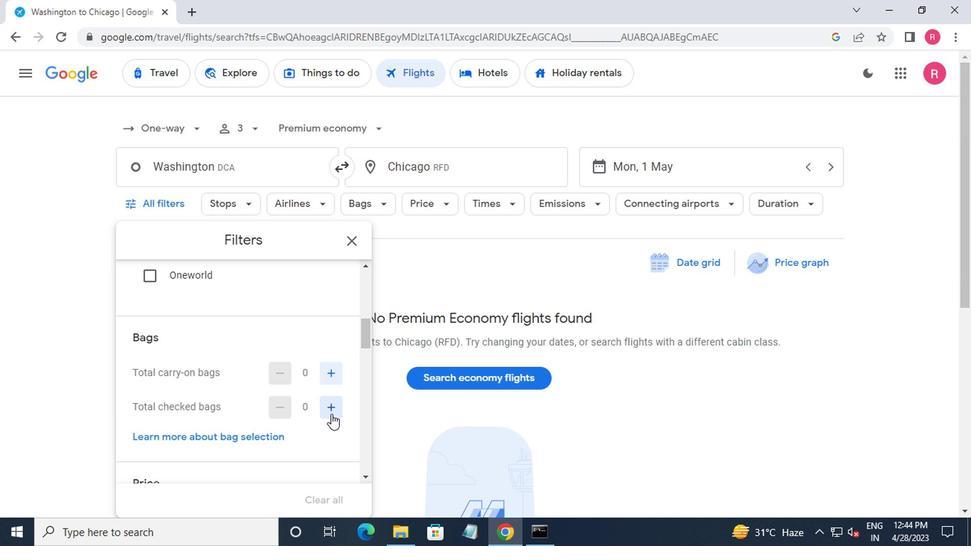 
Action: Mouse moved to (328, 413)
Screenshot: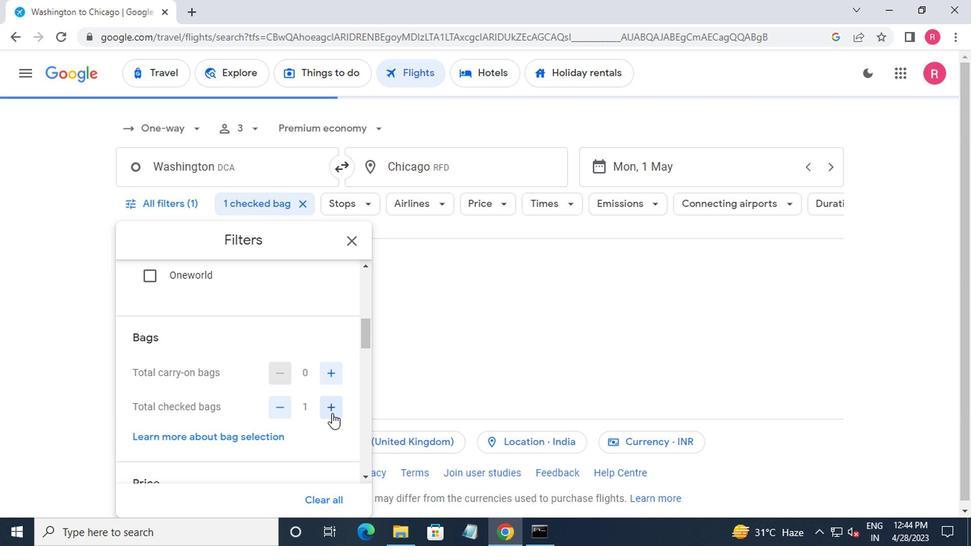 
Action: Mouse scrolled (328, 412) with delta (0, 0)
Screenshot: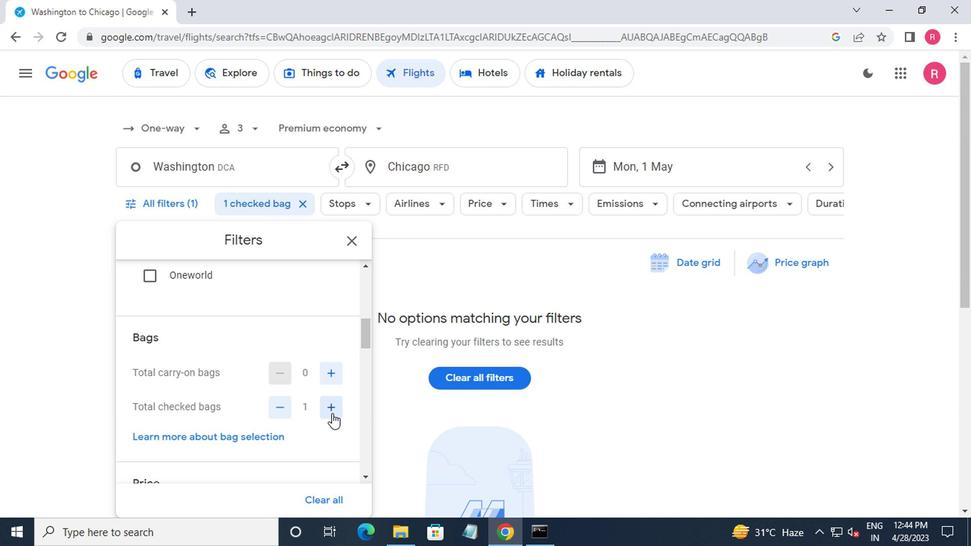 
Action: Mouse moved to (329, 413)
Screenshot: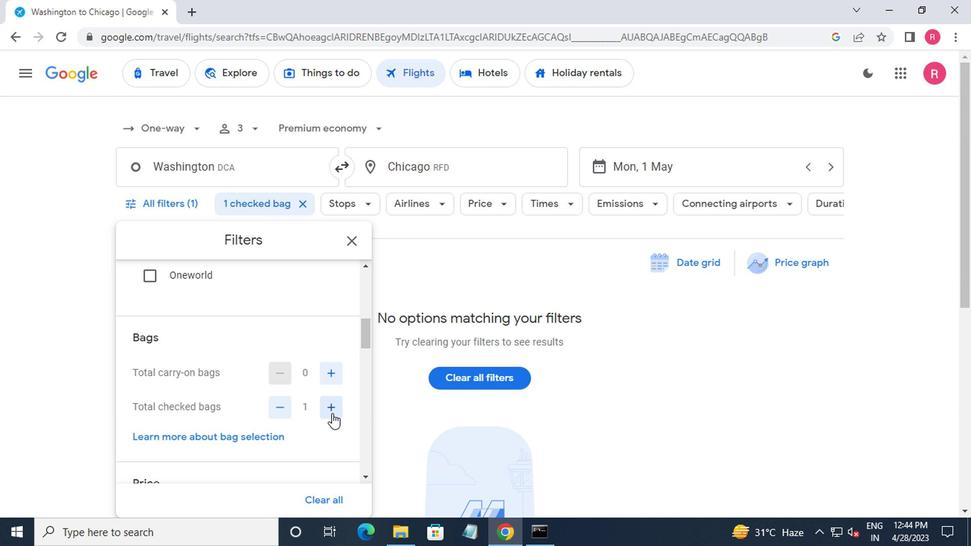 
Action: Mouse scrolled (329, 412) with delta (0, 0)
Screenshot: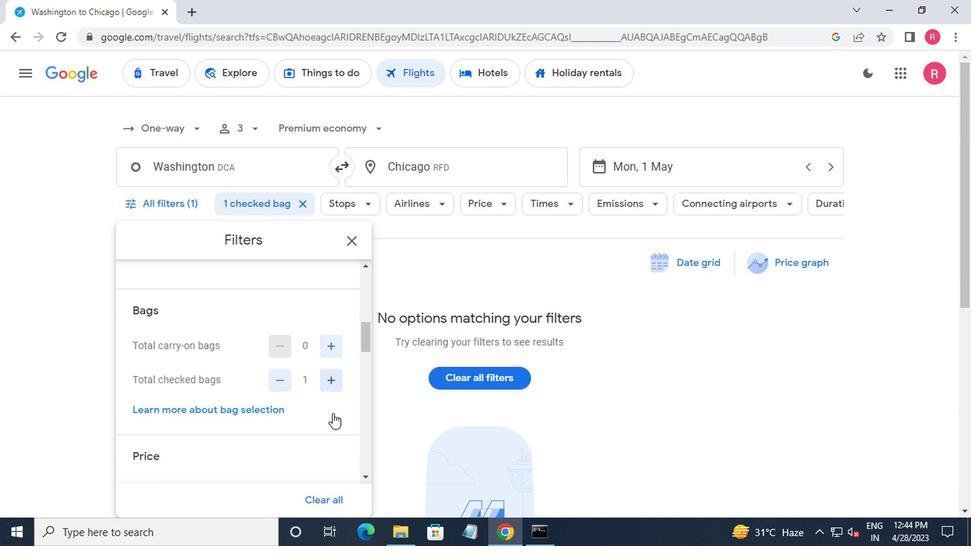 
Action: Mouse moved to (337, 397)
Screenshot: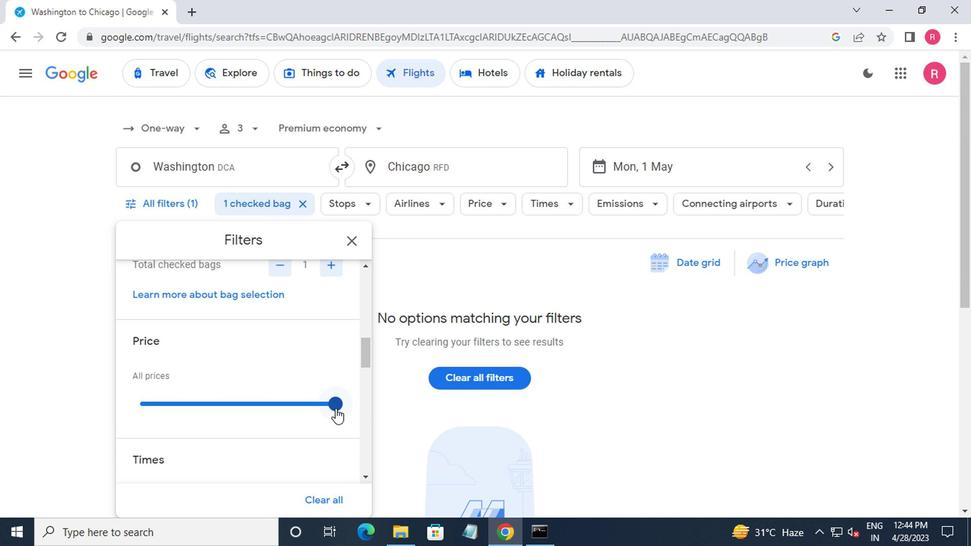 
Action: Mouse pressed left at (337, 397)
Screenshot: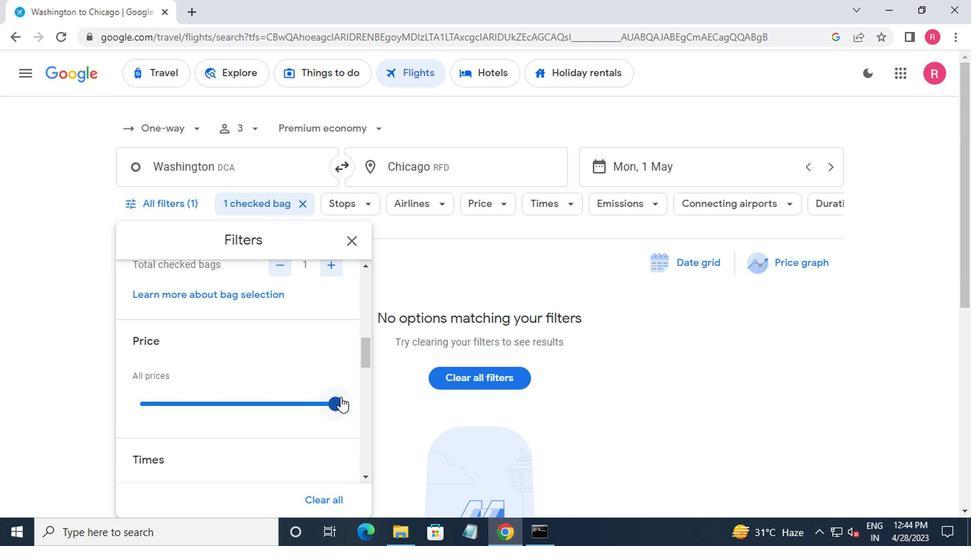 
Action: Mouse moved to (354, 401)
Screenshot: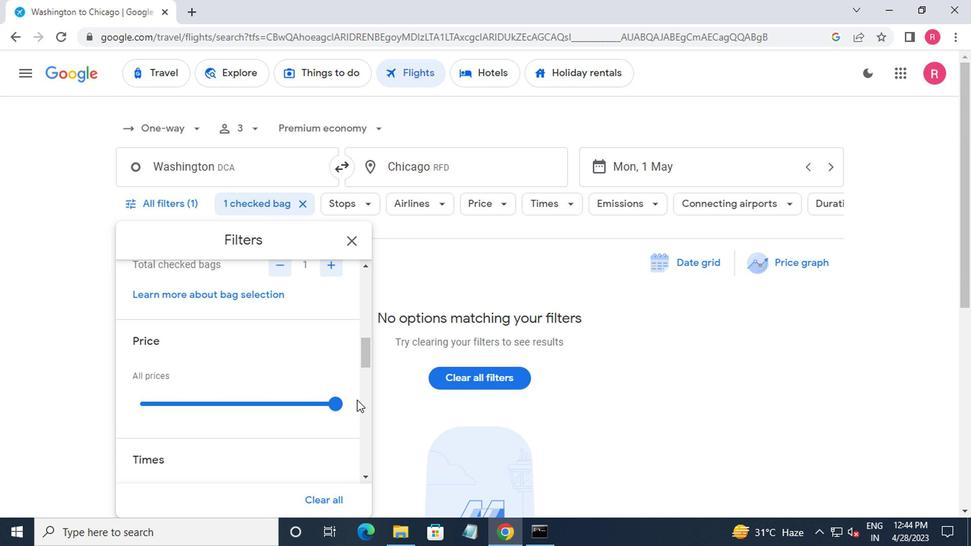 
Action: Mouse scrolled (354, 400) with delta (0, -1)
Screenshot: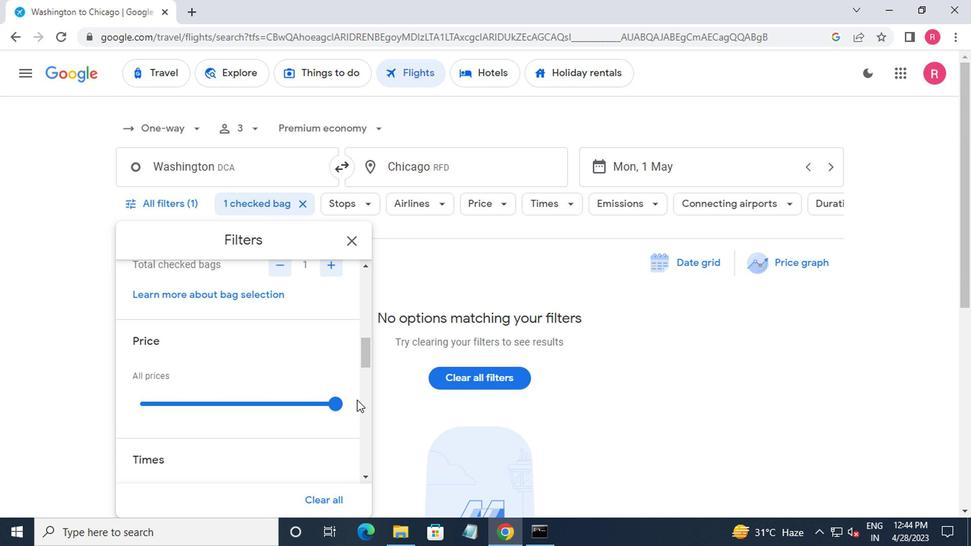 
Action: Mouse scrolled (354, 400) with delta (0, -1)
Screenshot: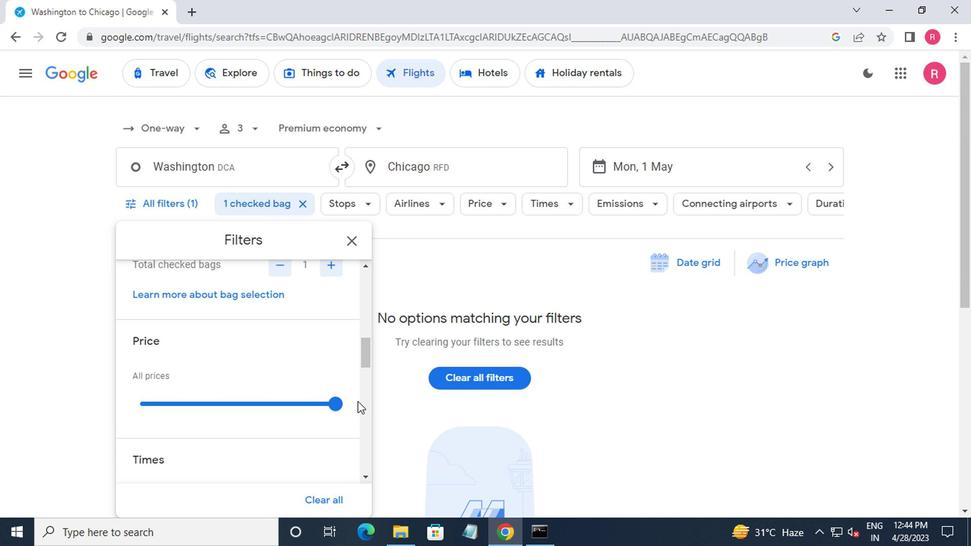 
Action: Mouse moved to (328, 401)
Screenshot: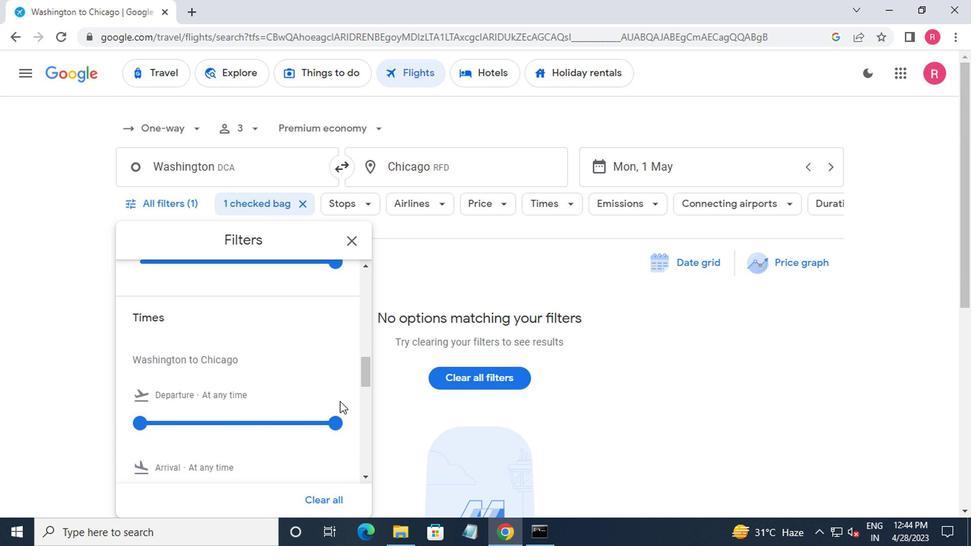 
Action: Mouse scrolled (328, 400) with delta (0, -1)
Screenshot: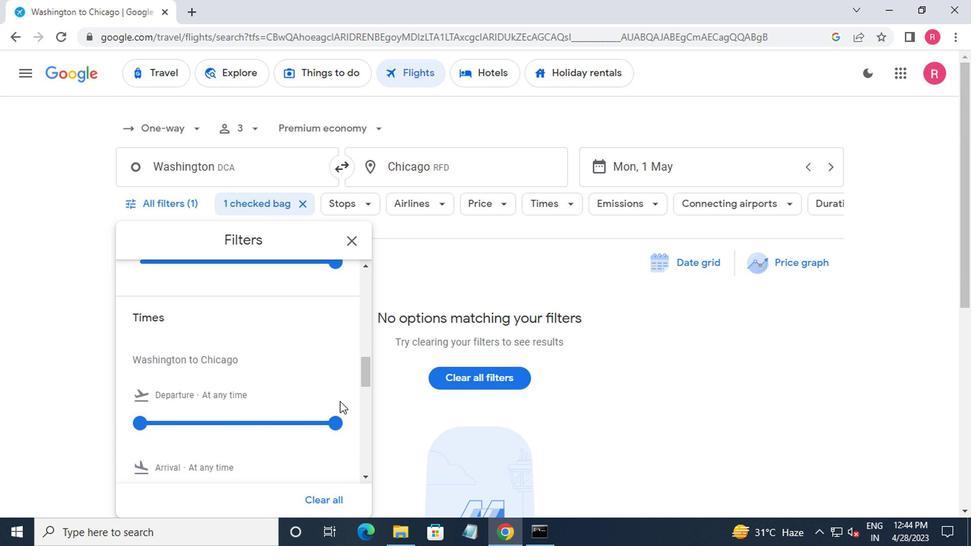 
Action: Mouse moved to (137, 359)
Screenshot: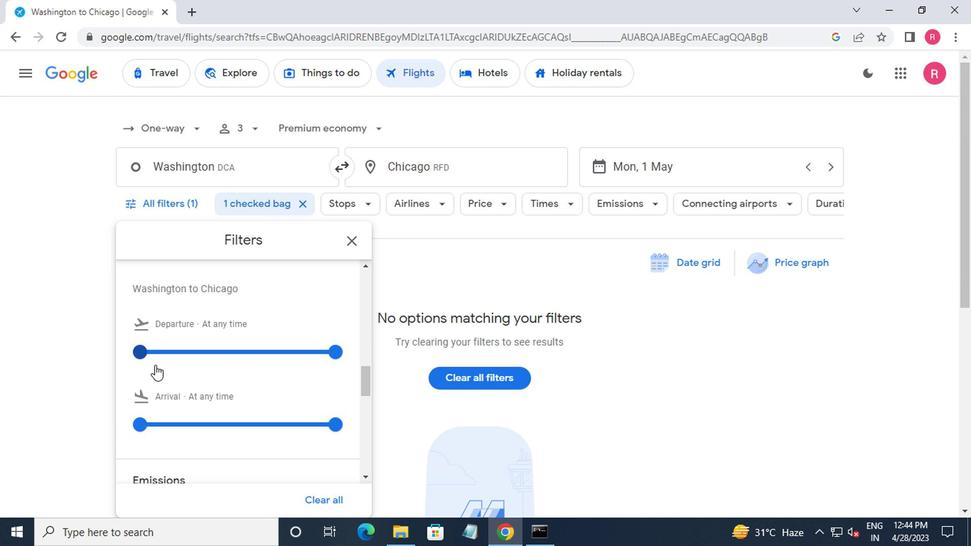 
Action: Mouse pressed left at (137, 359)
Screenshot: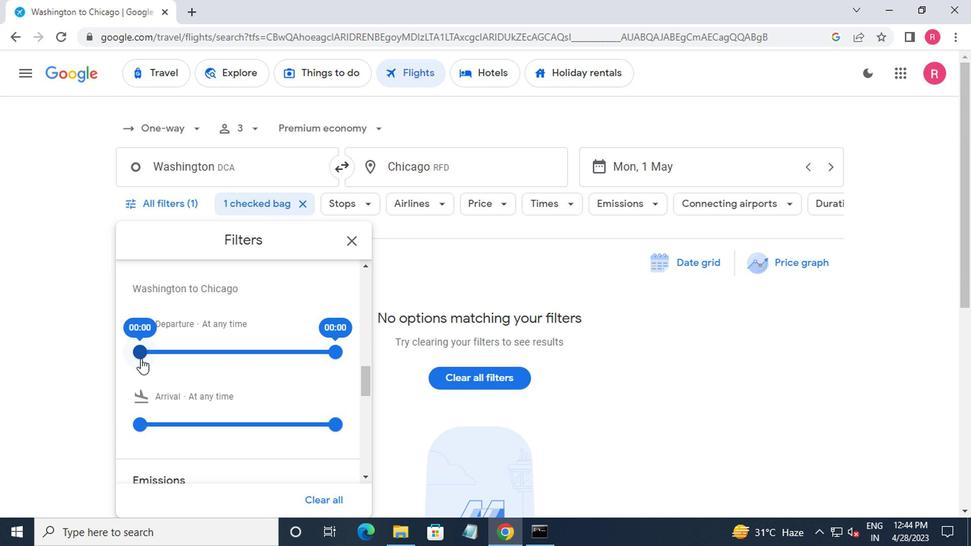 
Action: Mouse moved to (334, 359)
Screenshot: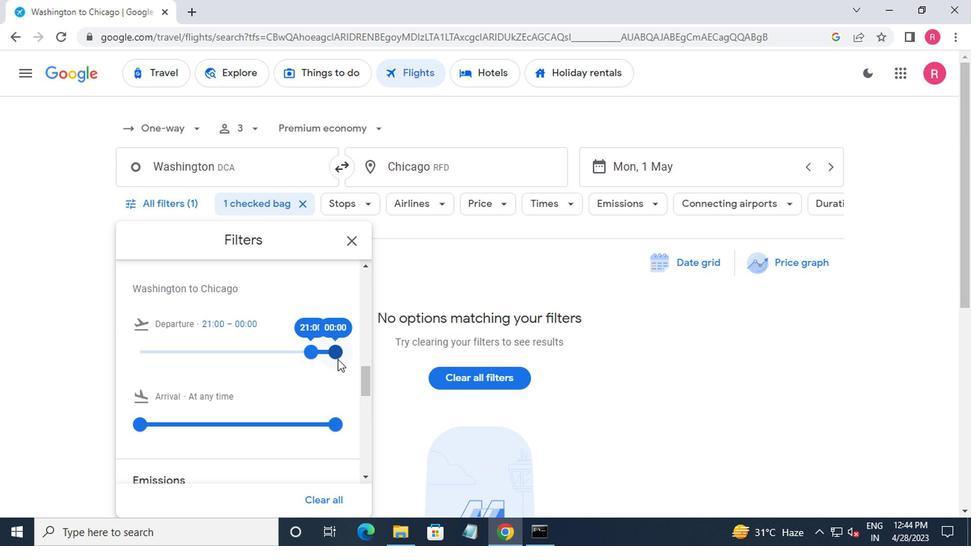 
Action: Mouse pressed left at (334, 359)
Screenshot: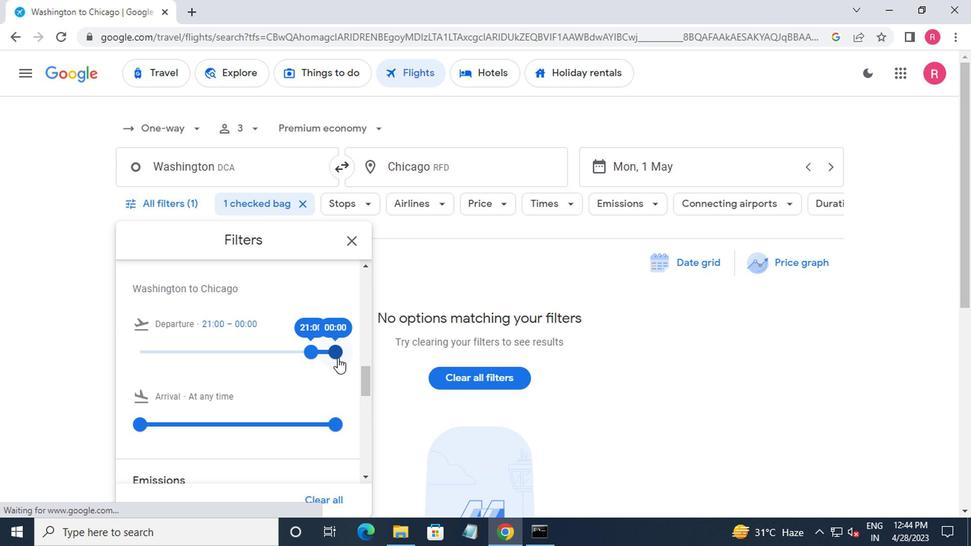 
Action: Mouse moved to (349, 241)
Screenshot: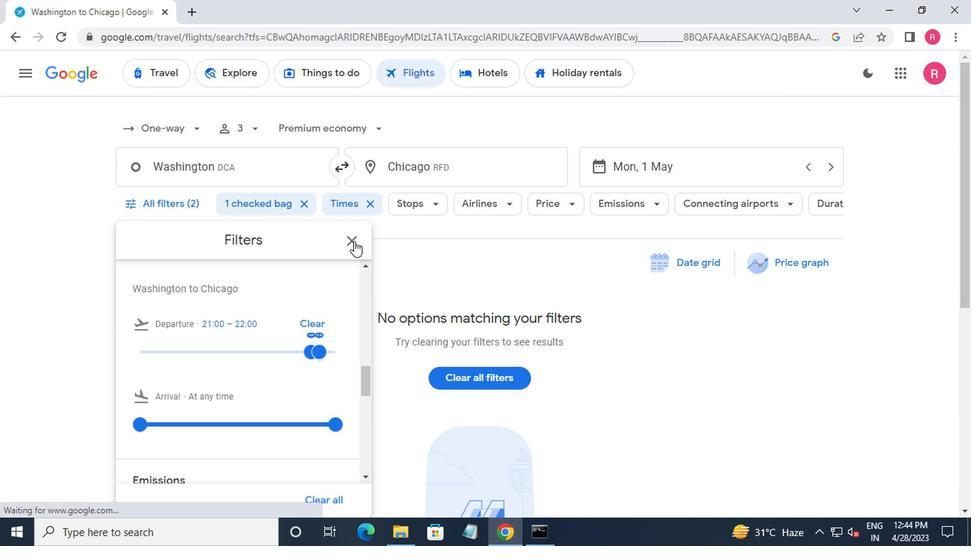 
Action: Mouse pressed left at (349, 241)
Screenshot: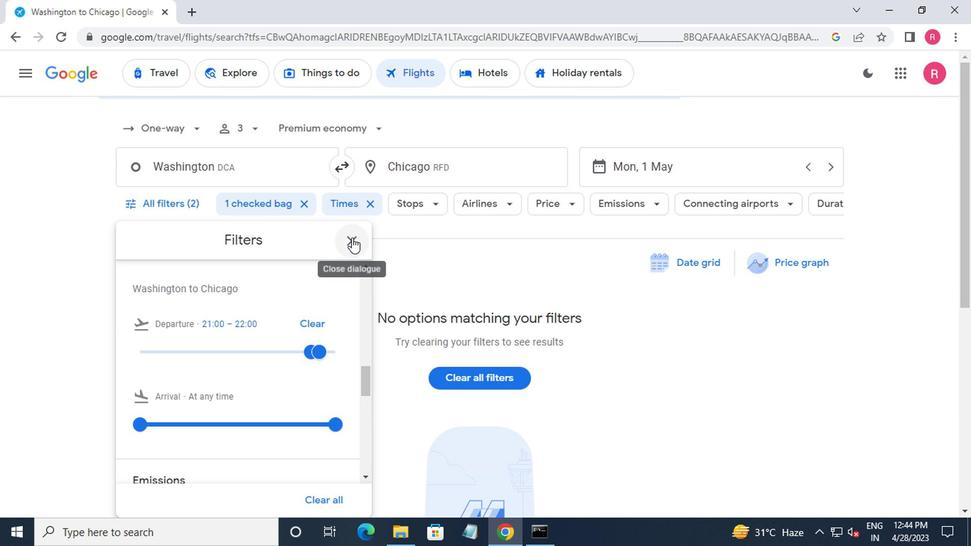 
